 Task: Add an event with the title Webinar: Digital Marketing Strategies, date '2023/11/01', time 8:30 AM to 10:30 AMand add a description: This webinar is designed to provide participants with valuable insights into effective digital marketing strategies. It covers a wide range of topics, including search engine optimization (SEO), social media marketing, content marketing, email marketing, paid advertising, and more., put the event into Yellow category . Add location for the event as: 987 Market Street, Financial District, San Francisco, USA, logged in from the account softage.1@softage.netand send the event invitation to softage.6@softage.net and softage.7@softage.net. Set a reminder for the event 1 hour before
Action: Mouse moved to (84, 87)
Screenshot: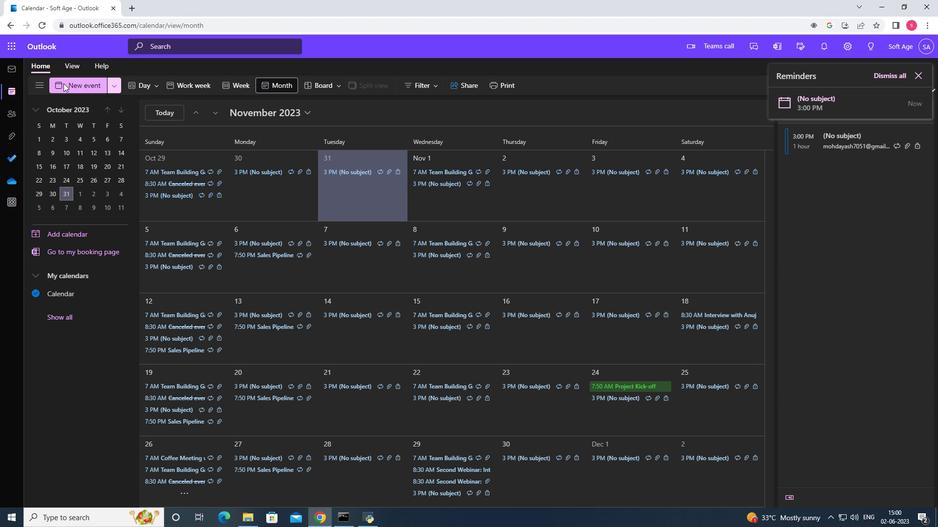 
Action: Mouse pressed left at (84, 87)
Screenshot: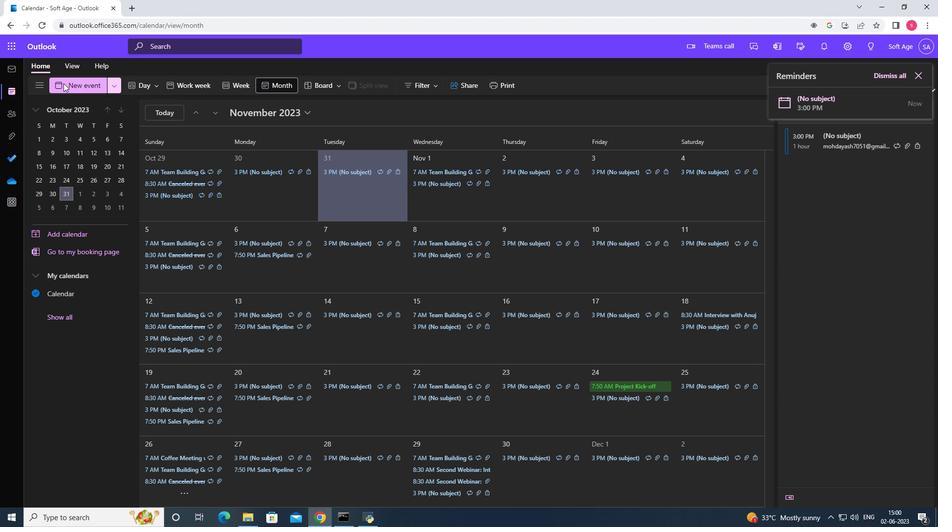 
Action: Mouse moved to (265, 149)
Screenshot: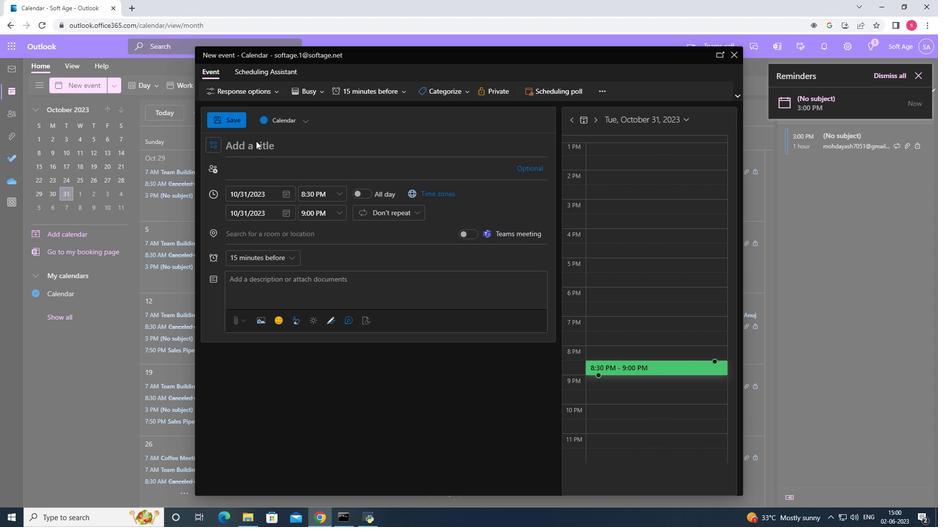 
Action: Mouse pressed left at (265, 149)
Screenshot: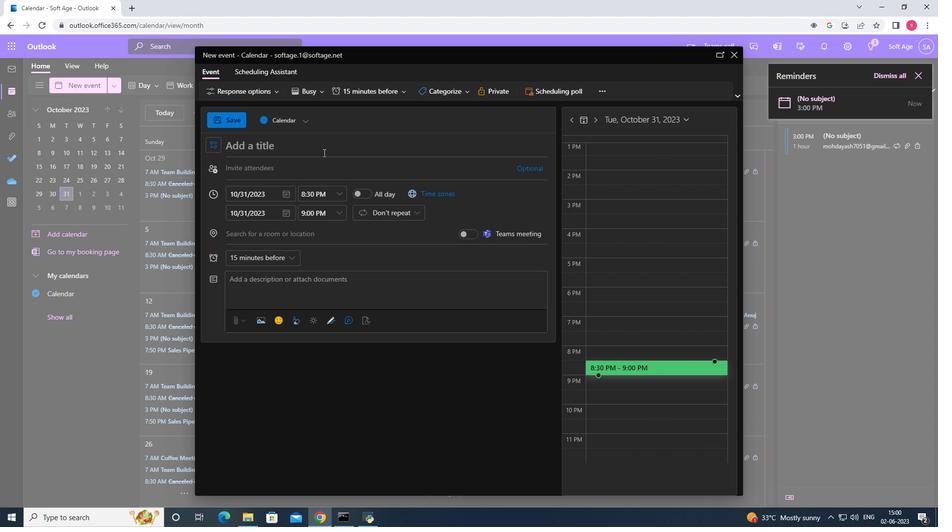 
Action: Mouse moved to (265, 149)
Screenshot: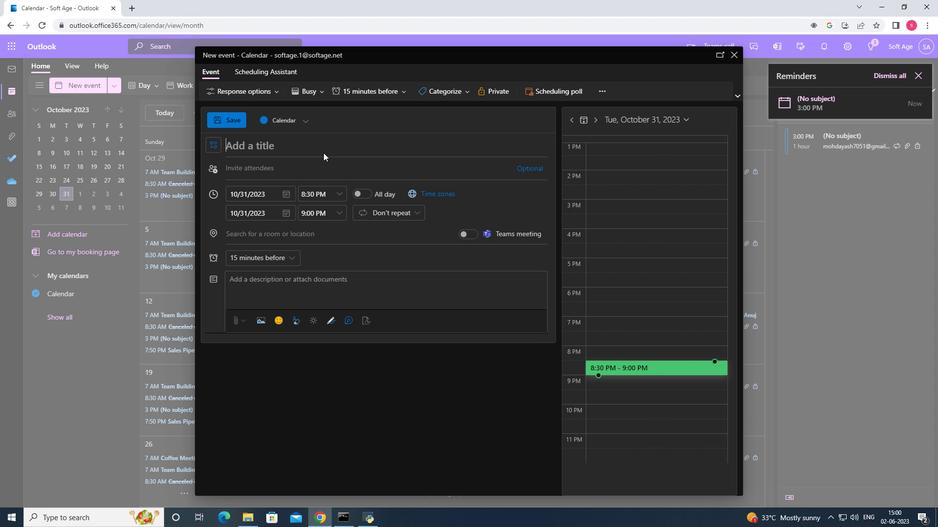 
Action: Key pressed <Key.shift>Webinar<Key.shift><Key.shift><Key.shift><Key.shift><Key.shift><Key.shift><Key.shift><Key.shift><Key.shift>:<Key.space><Key.shift><Key.shift><Key.shift><Key.shift>Digital<Key.space><Key.shift><Key.shift><Key.shift><Key.shift><Key.shift><Key.shift><Key.shift><Key.shift><Key.shift><Key.shift><Key.shift><Key.shift><Key.shift><Key.shift><Key.shift>Marketing<Key.space><Key.shift>Strategies
Screenshot: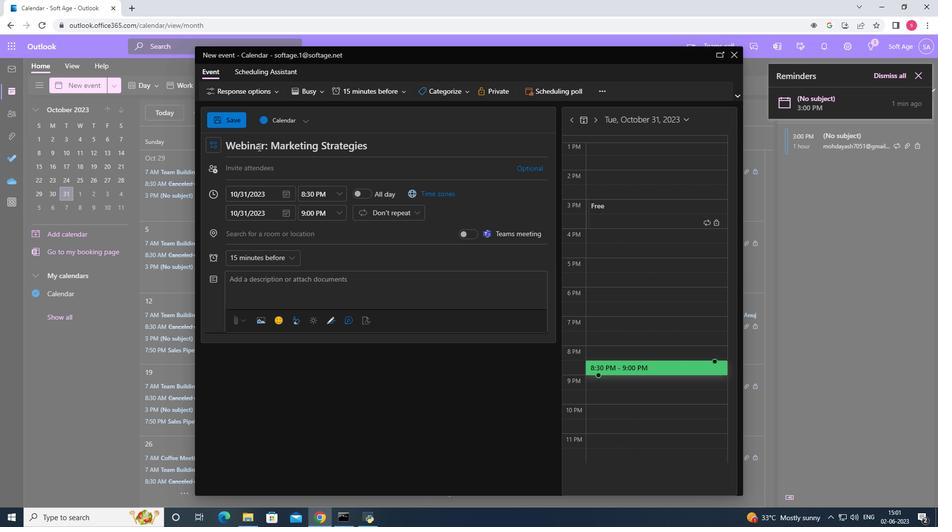 
Action: Mouse moved to (288, 195)
Screenshot: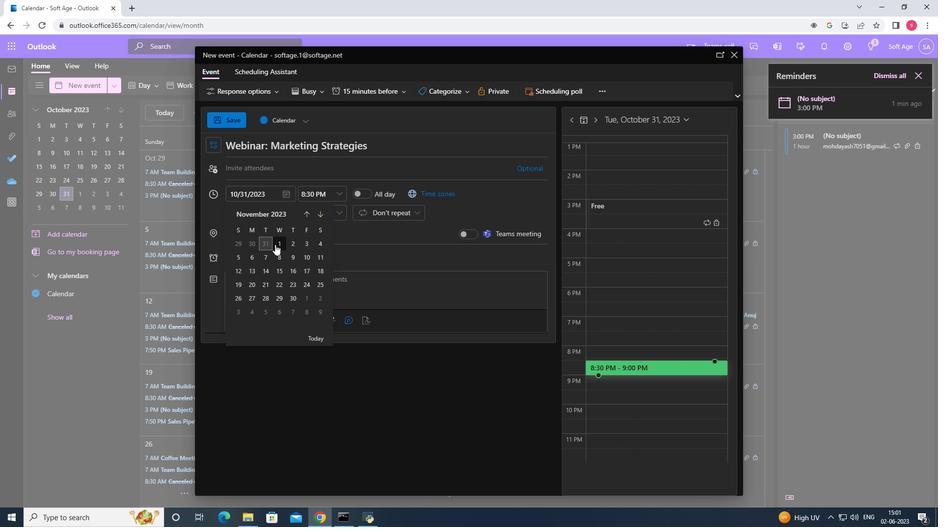 
Action: Mouse pressed left at (288, 195)
Screenshot: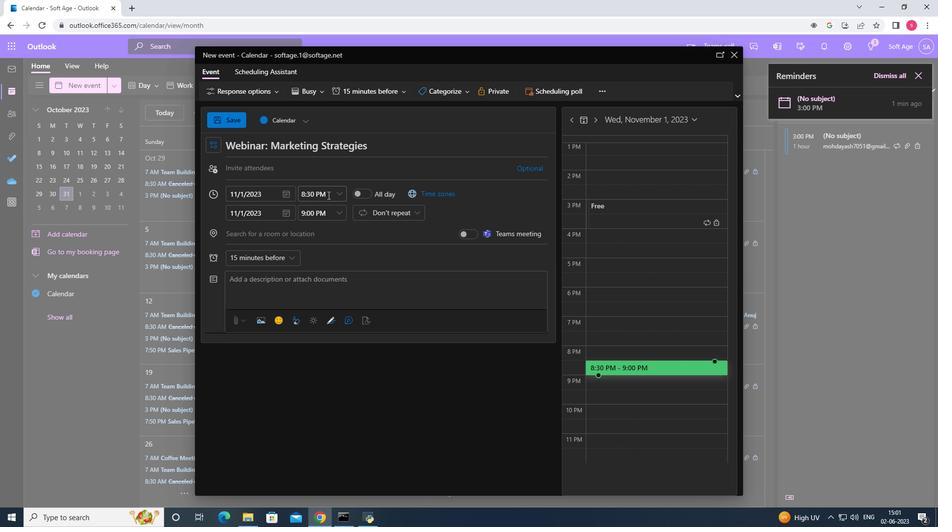 
Action: Mouse moved to (304, 215)
Screenshot: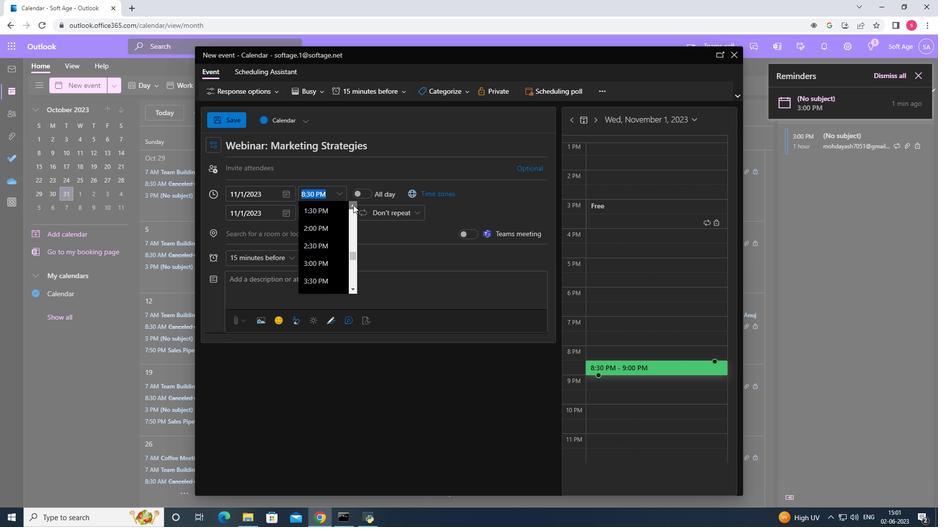 
Action: Mouse pressed left at (304, 215)
Screenshot: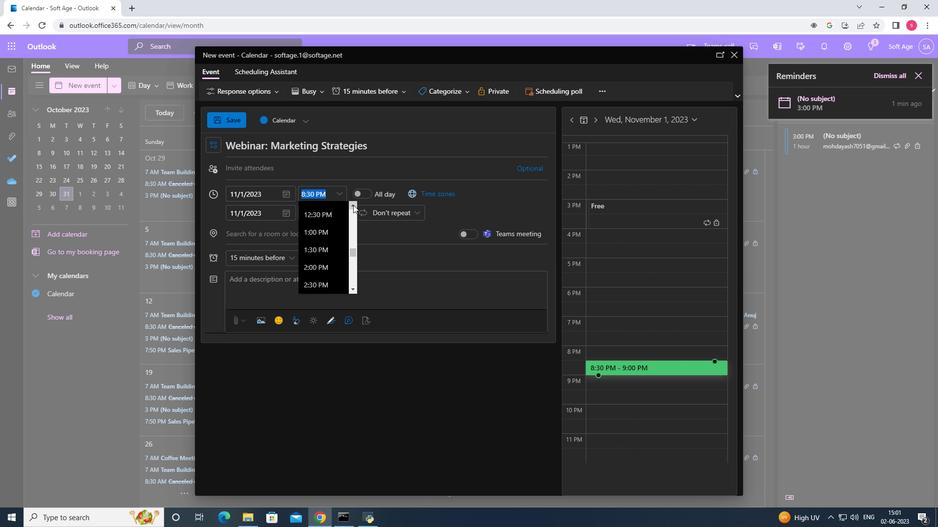 
Action: Mouse pressed left at (304, 215)
Screenshot: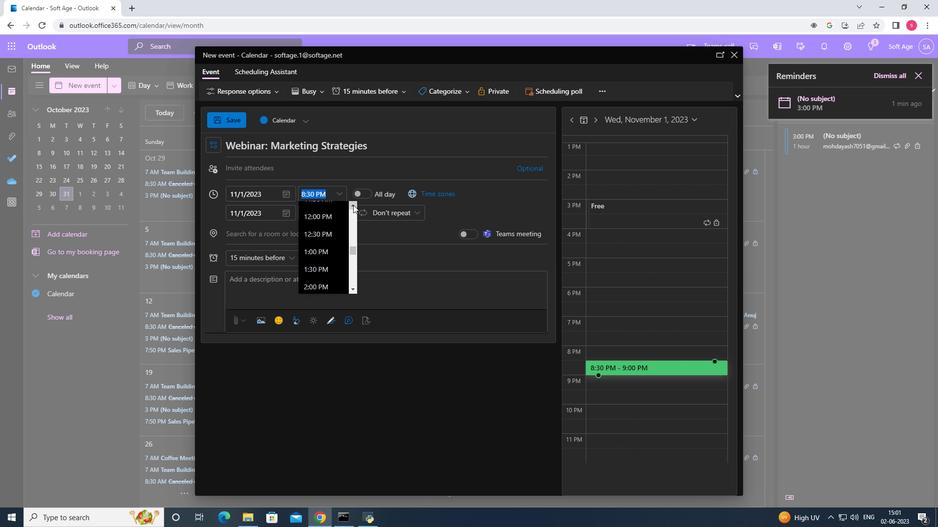 
Action: Mouse pressed left at (304, 215)
Screenshot: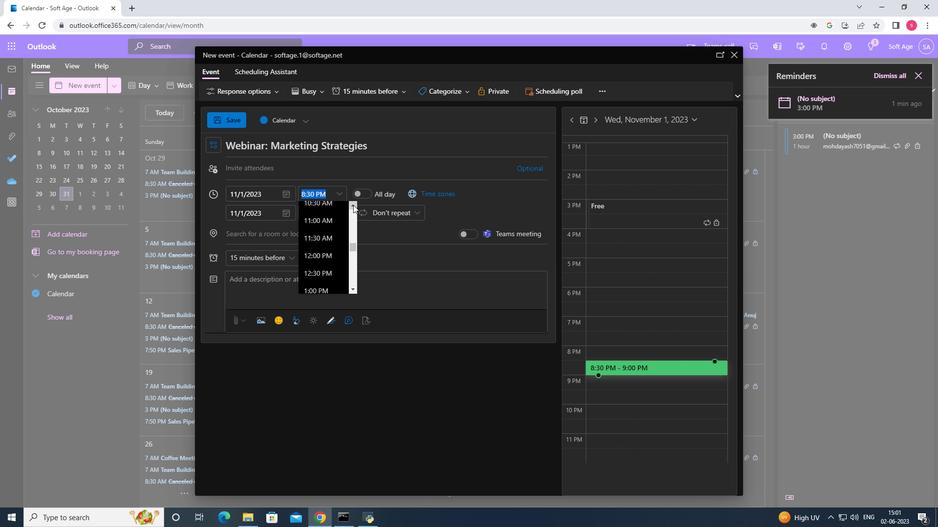 
Action: Mouse pressed left at (304, 215)
Screenshot: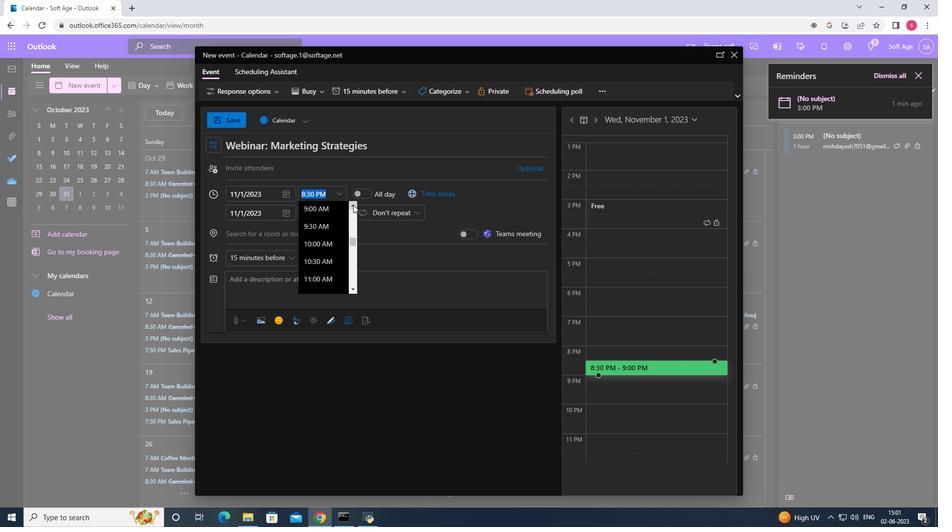 
Action: Mouse moved to (275, 243)
Screenshot: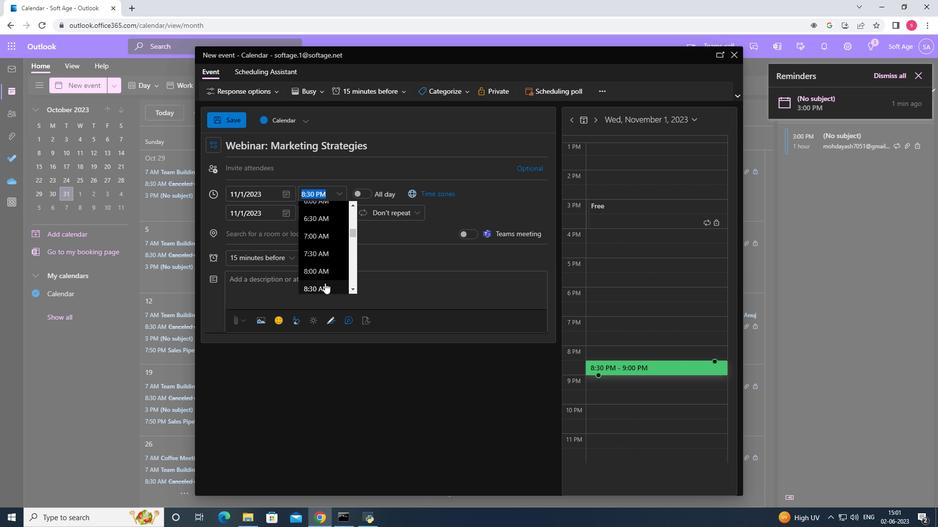
Action: Mouse pressed left at (275, 243)
Screenshot: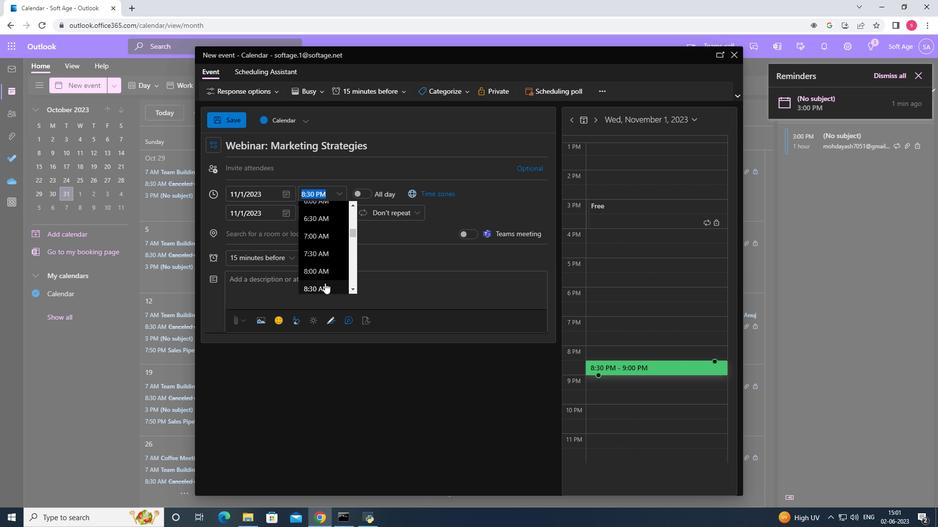 
Action: Mouse moved to (338, 197)
Screenshot: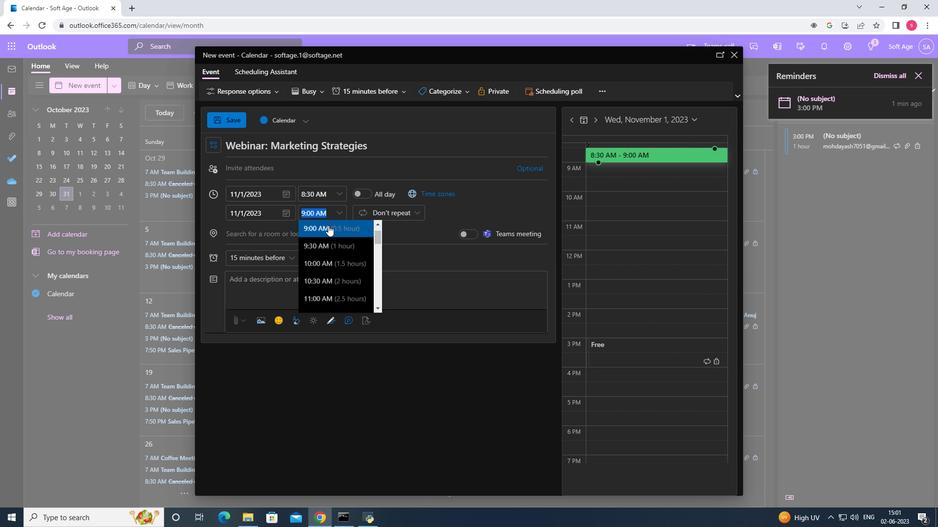 
Action: Mouse pressed left at (338, 197)
Screenshot: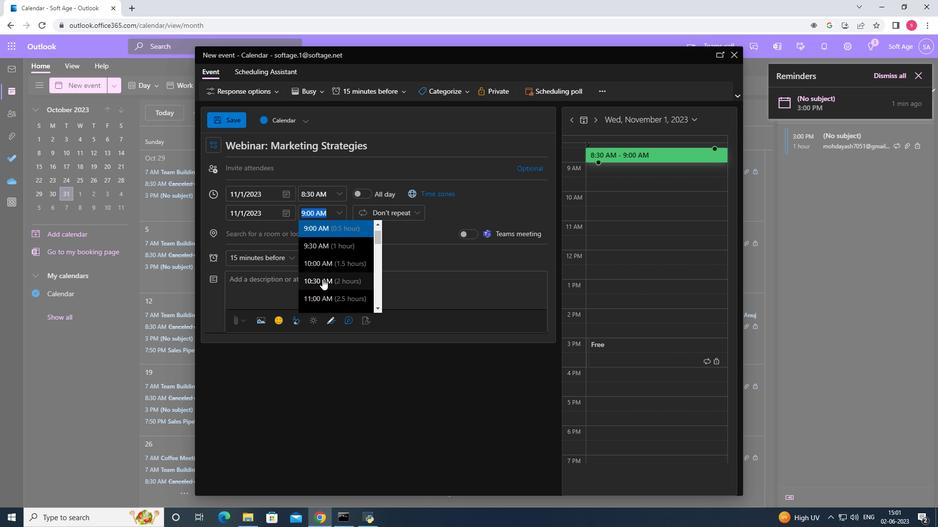 
Action: Mouse moved to (351, 206)
Screenshot: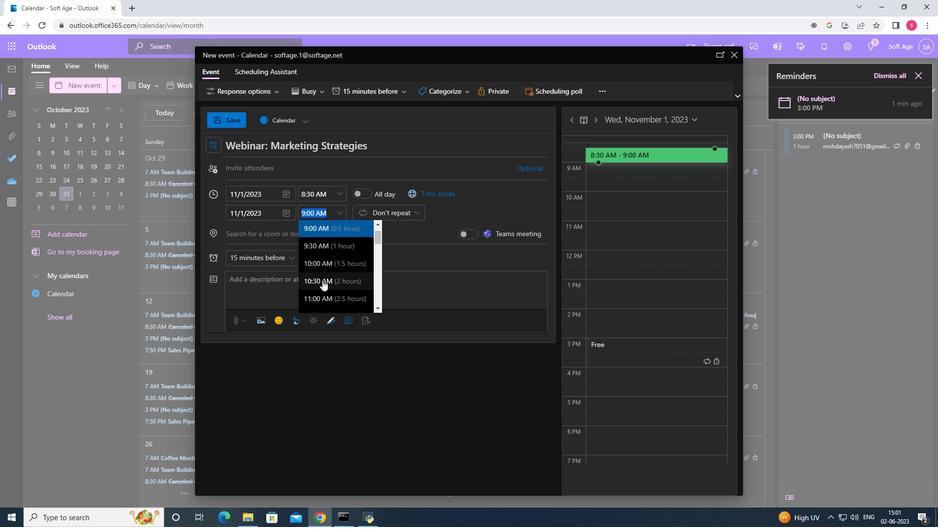 
Action: Mouse pressed left at (351, 206)
Screenshot: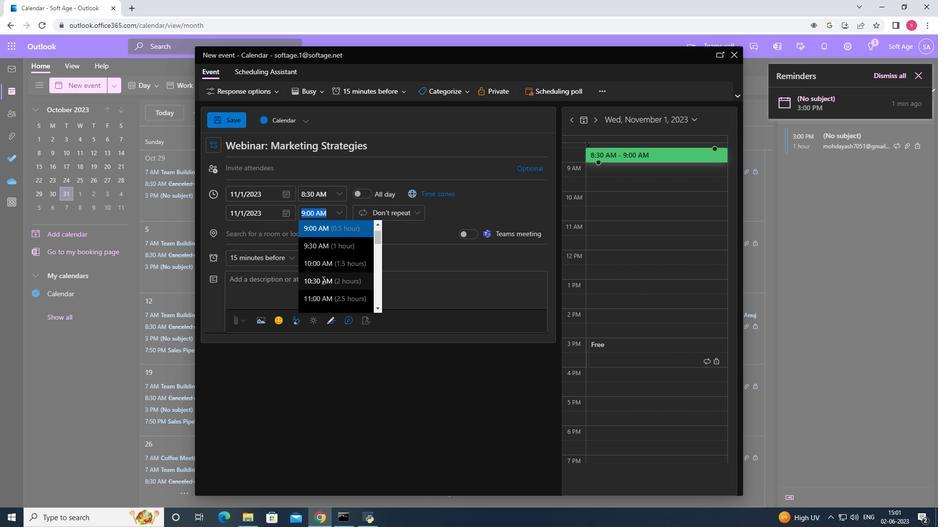 
Action: Mouse pressed left at (351, 206)
Screenshot: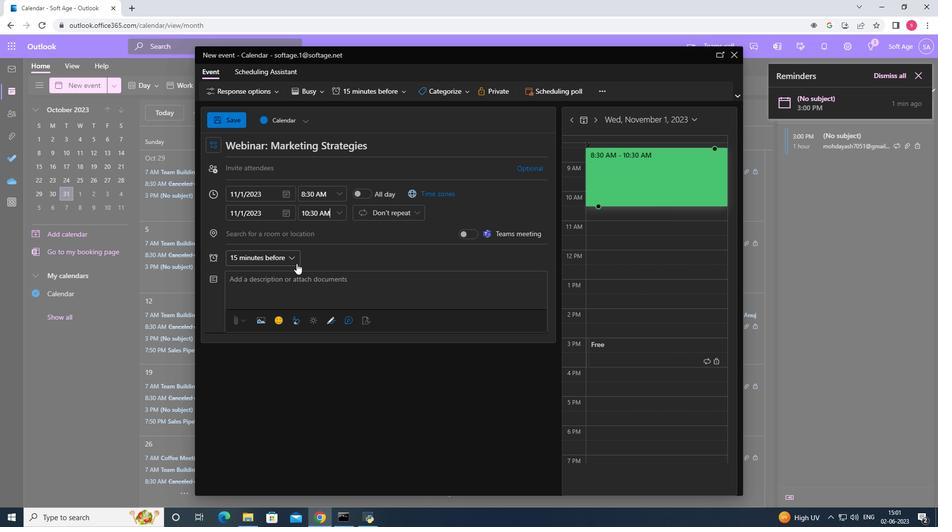 
Action: Mouse pressed left at (351, 206)
Screenshot: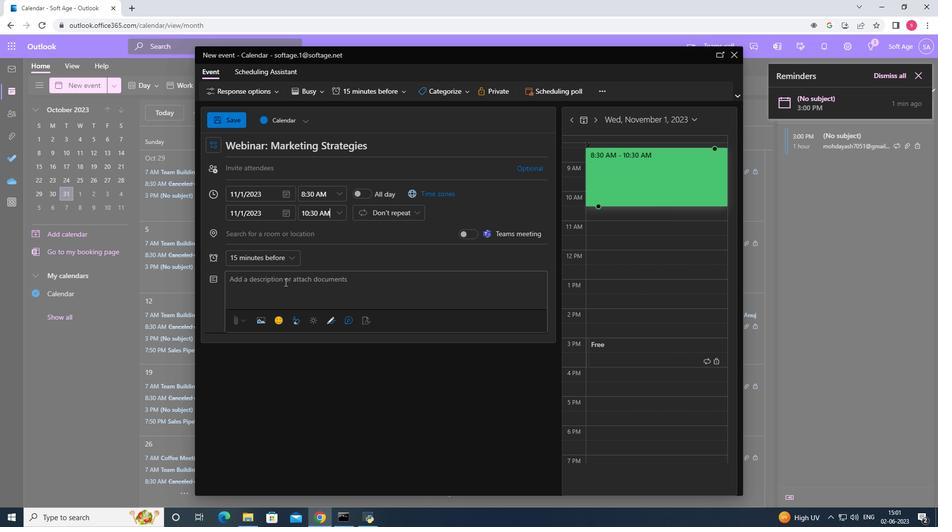 
Action: Mouse pressed left at (351, 206)
Screenshot: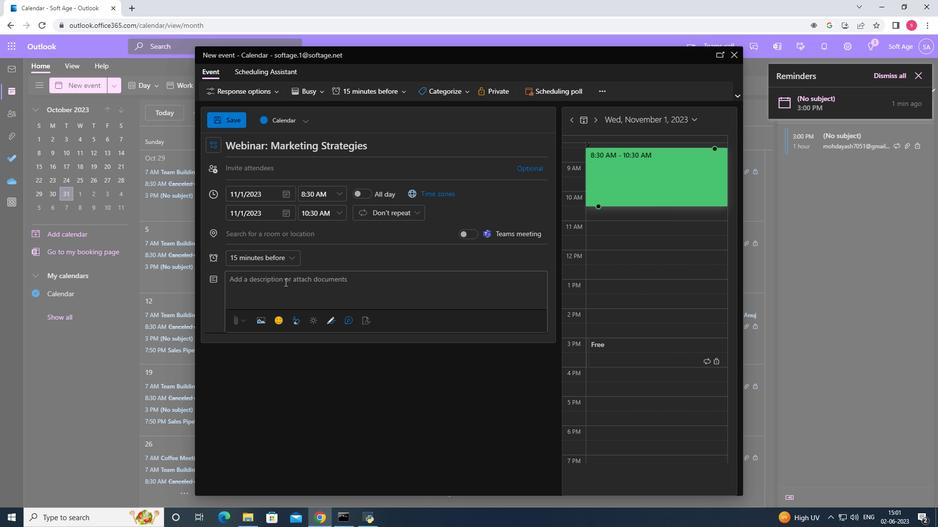
Action: Mouse pressed left at (351, 206)
Screenshot: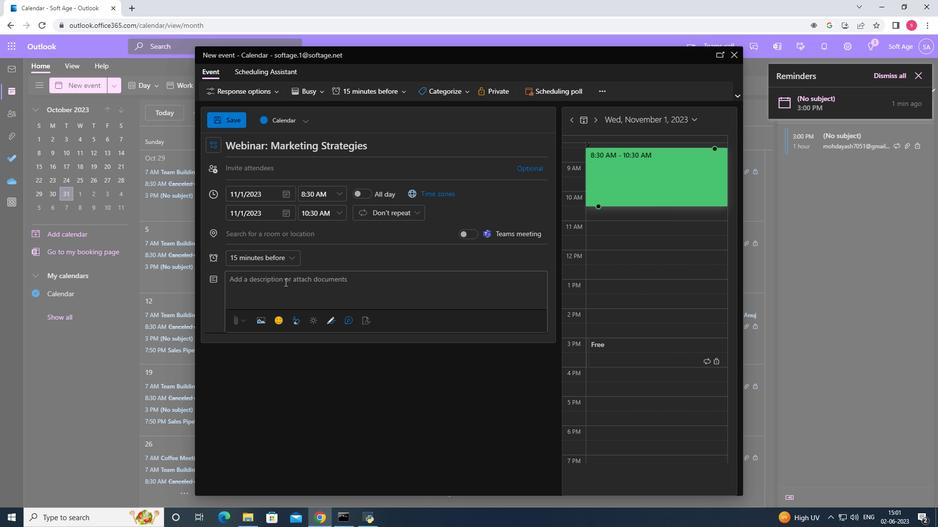 
Action: Mouse pressed left at (351, 206)
Screenshot: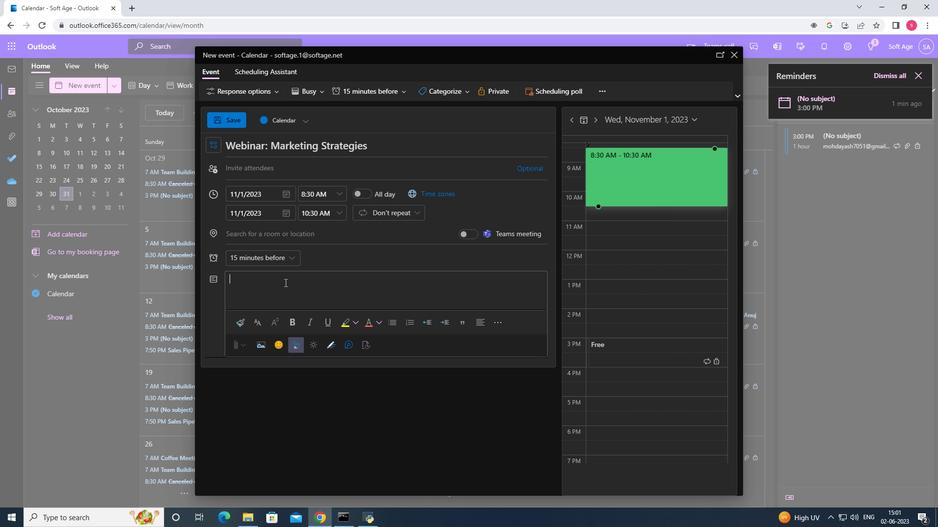 
Action: Mouse pressed left at (351, 206)
Screenshot: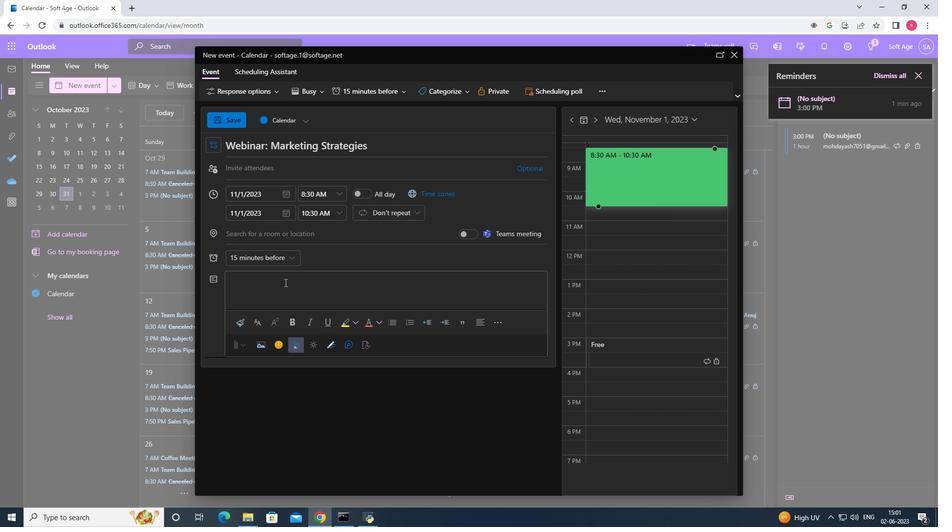 
Action: Mouse pressed left at (351, 206)
Screenshot: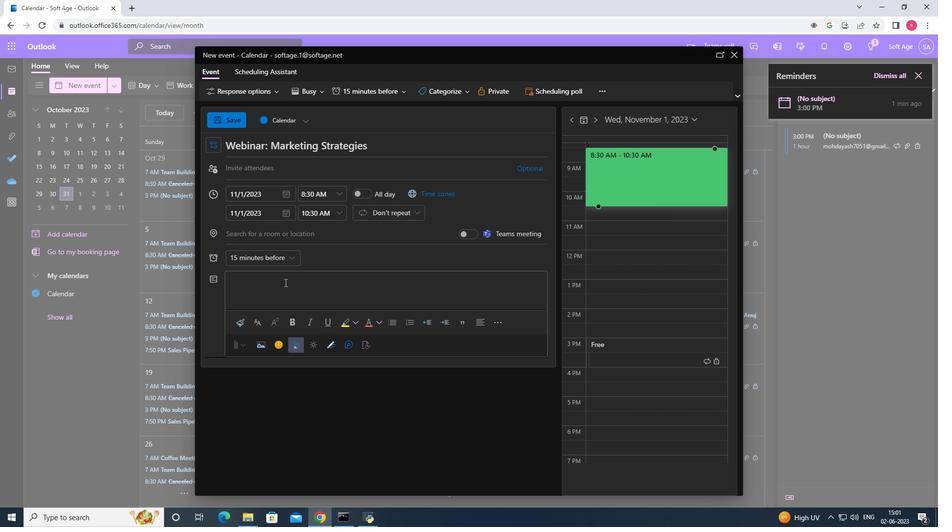 
Action: Mouse moved to (317, 233)
Screenshot: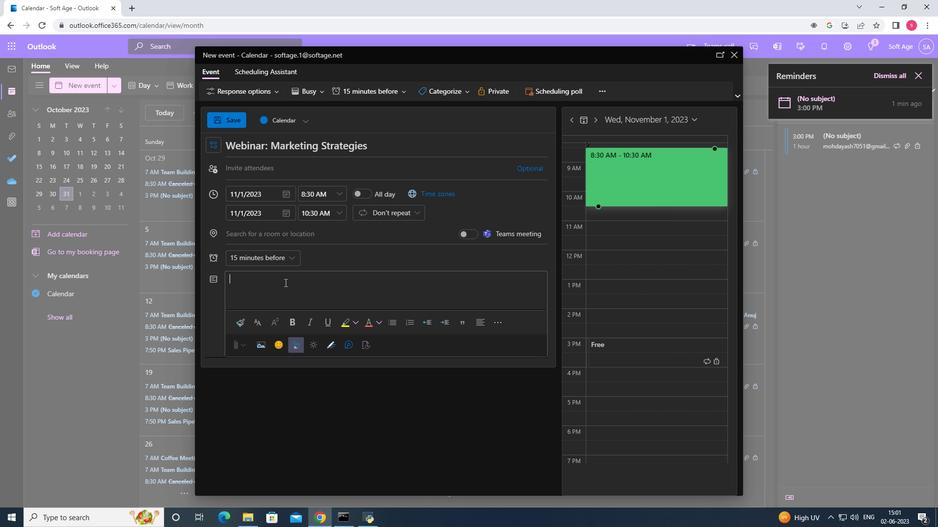 
Action: Mouse pressed left at (317, 233)
Screenshot: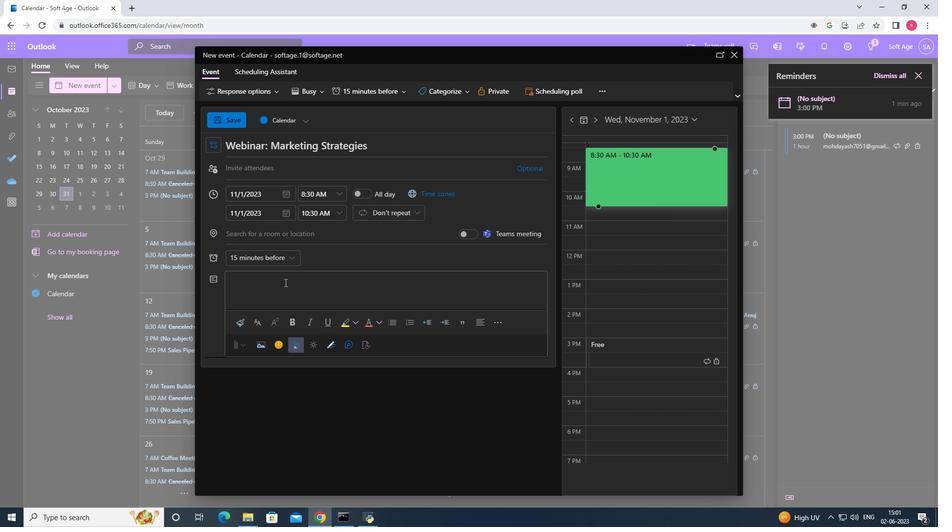 
Action: Mouse moved to (340, 214)
Screenshot: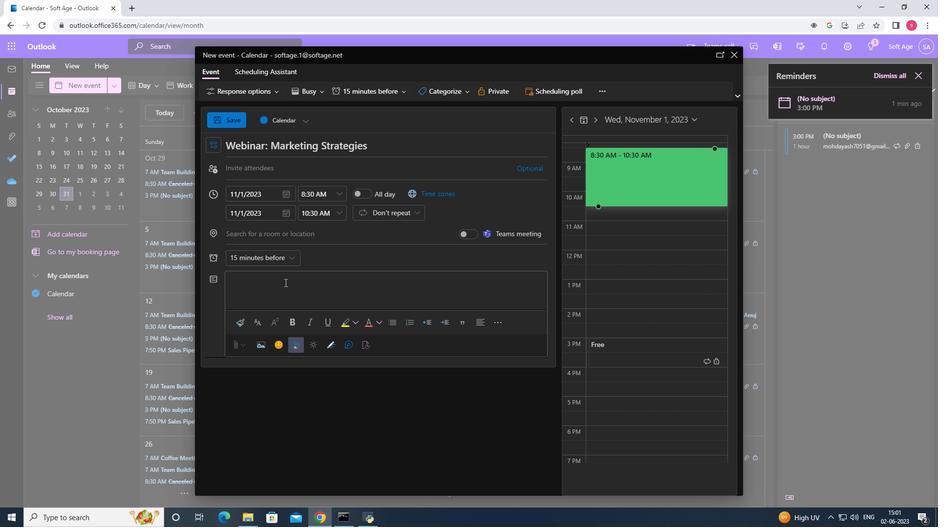 
Action: Mouse pressed left at (340, 214)
Screenshot: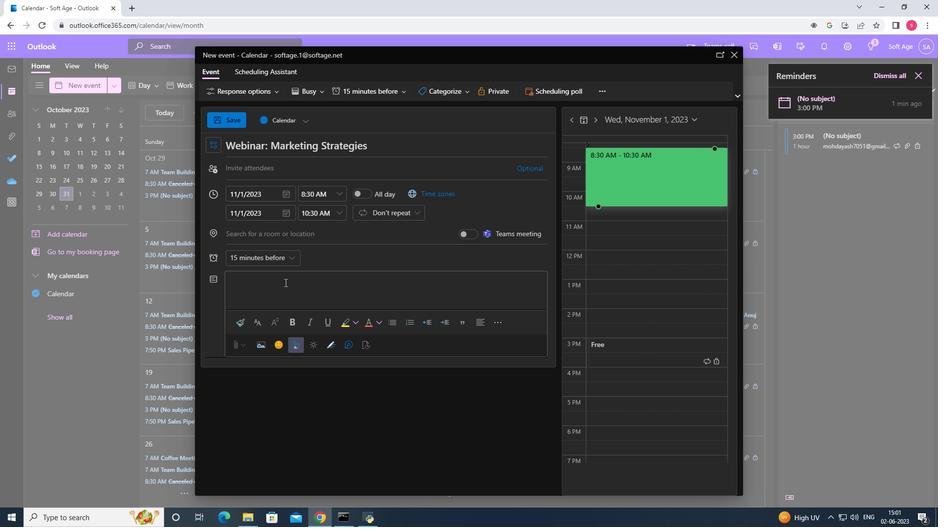 
Action: Mouse moved to (330, 278)
Screenshot: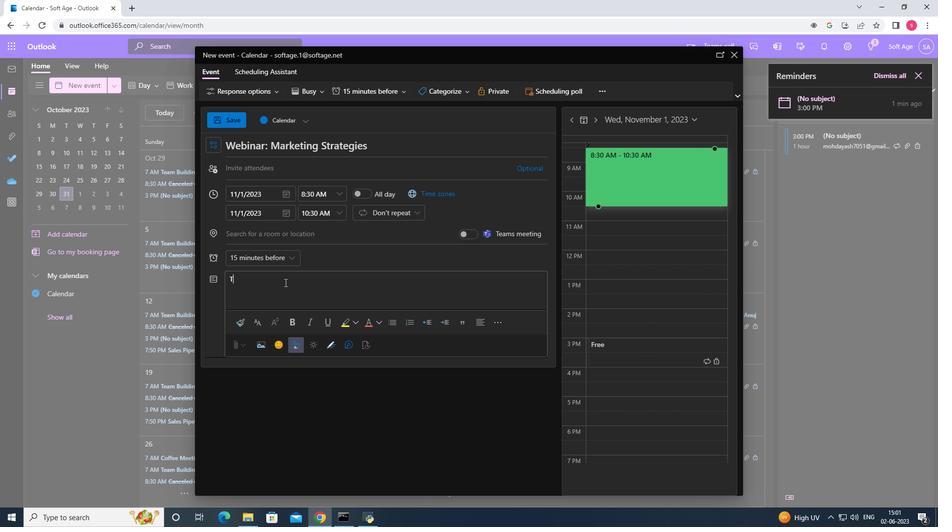 
Action: Mouse pressed left at (330, 278)
Screenshot: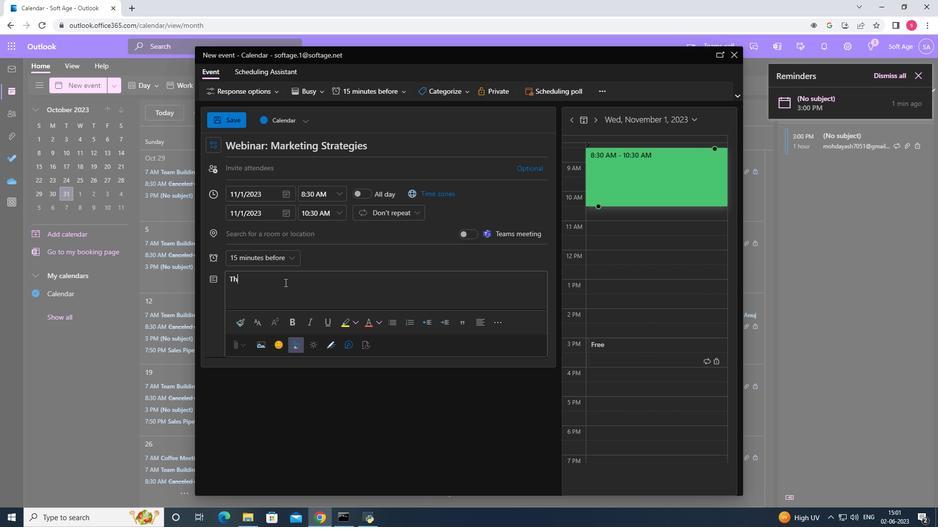 
Action: Mouse moved to (291, 272)
Screenshot: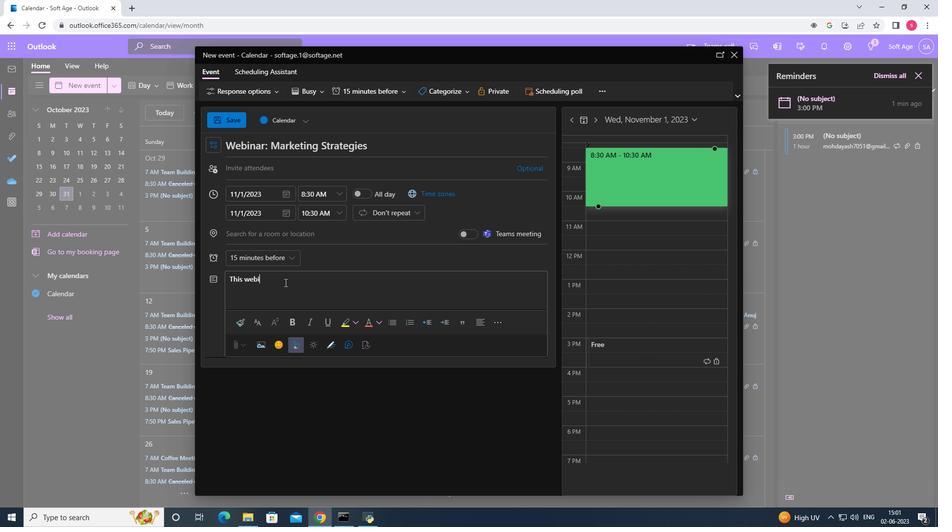 
Action: Mouse pressed left at (291, 272)
Screenshot: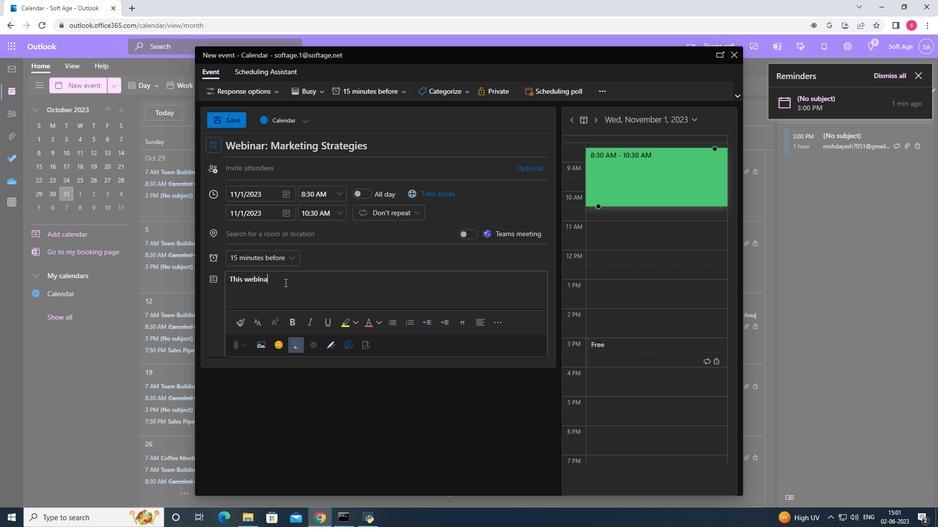 
Action: Mouse moved to (291, 282)
Screenshot: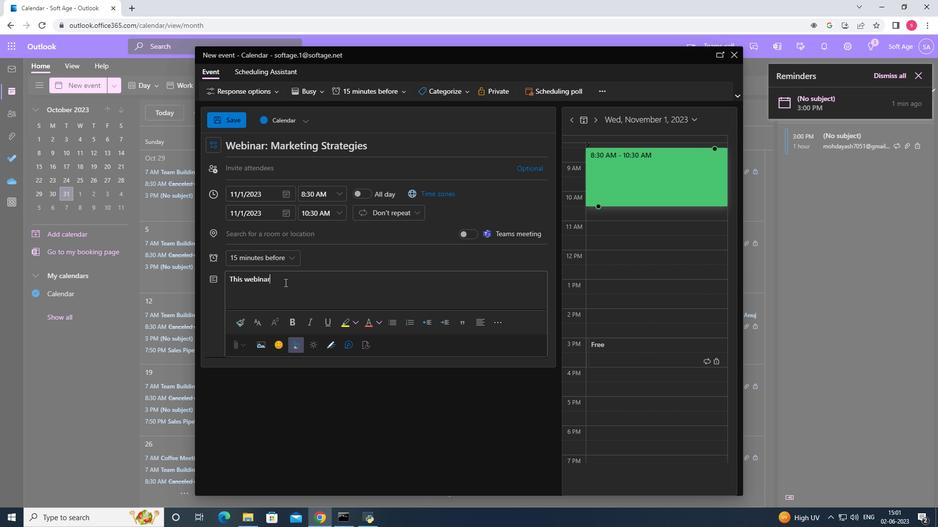 
Action: Mouse pressed left at (291, 282)
Screenshot: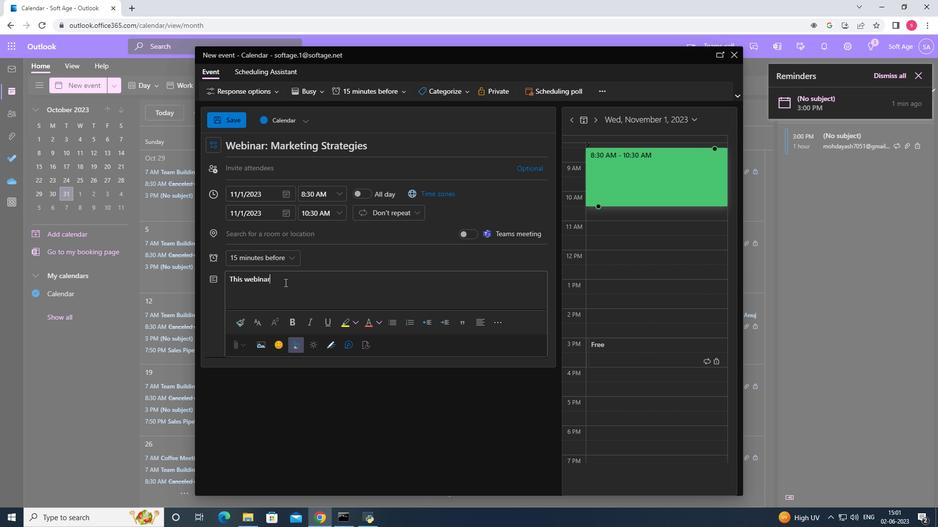 
Action: Key pressed <Key.shift><Key.shift><Key.shift><Key.shift><Key.shift><Key.shift><Key.shift><Key.shift><Key.shift><Key.shift><Key.shift><Key.shift><Key.shift><Key.shift><Key.shift><Key.shift><Key.shift><Key.shift><Key.shift><Key.shift><Key.shift><Key.shift><Key.shift><Key.shift><Key.shift>The<Key.space>webinar<Key.space>is<Key.space>designed<Key.space>to<Key.space>provide<Key.space><Key.shift>P<Key.backspace>participants<Key.space>with<Key.space>val<Key.space>into<Key.space><Key.backspace><Key.backspace><Key.backspace><Key.backspace><Key.backspace><Key.backspace><Key.backspace><Key.backspace><Key.backspace>hts<Key.space>into<Key.space>effective<Key.space>digital<Key.space>marketing<Key.space>
Screenshot: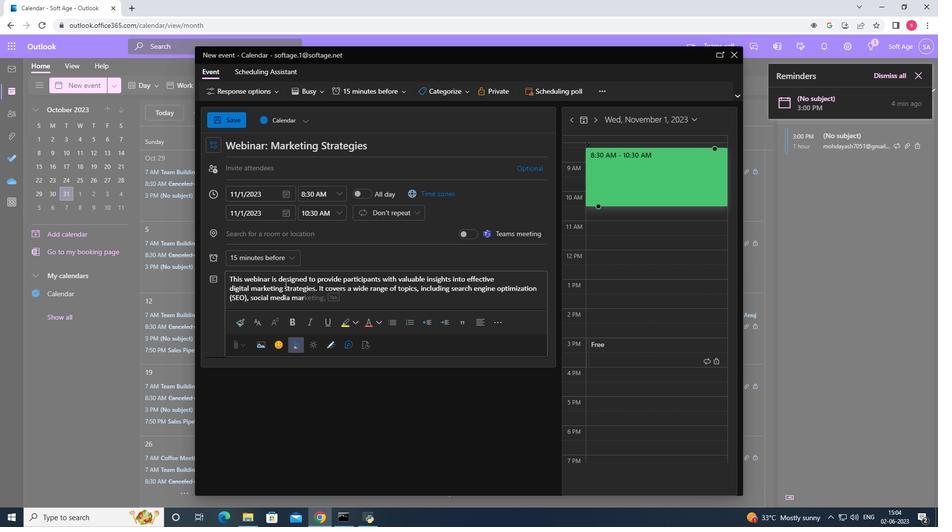 
Action: Mouse moved to (77, 84)
Screenshot: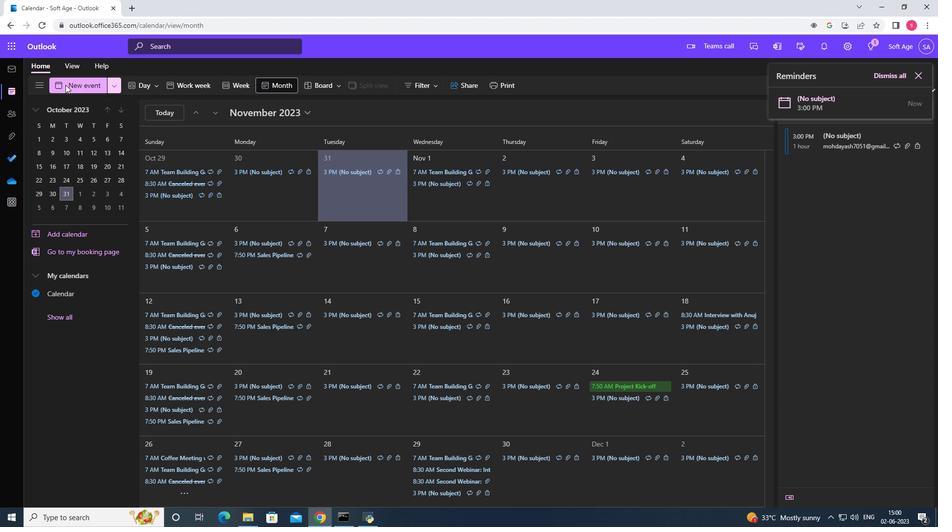 
Action: Mouse pressed left at (77, 84)
Screenshot: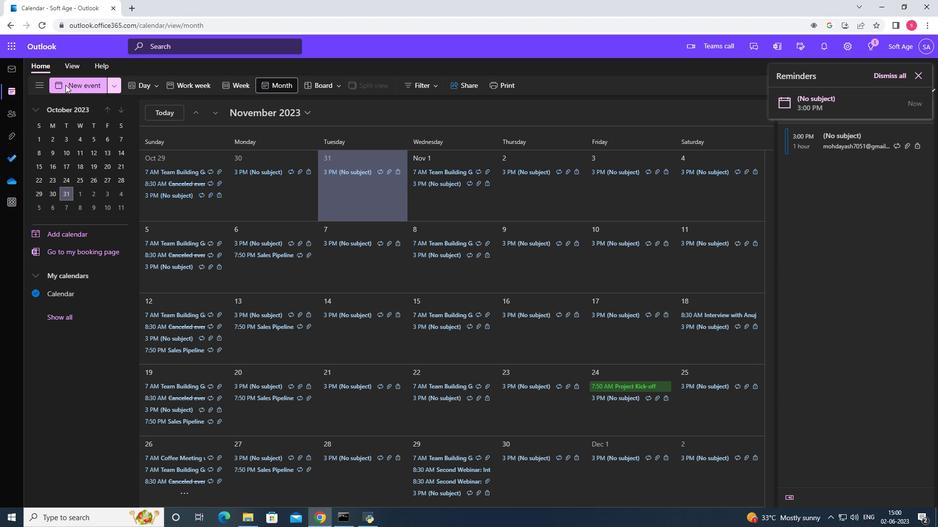 
Action: Mouse moved to (262, 146)
Screenshot: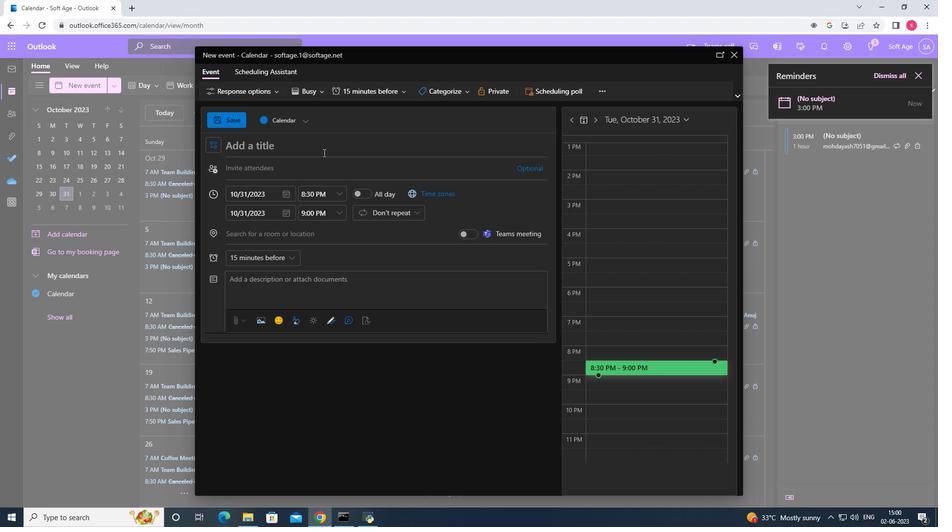
Action: Key pressed <Key.shift><Key.shift><Key.shift><Key.shift><Key.shift><Key.shift><Key.shift><Key.shift><Key.shift><Key.shift><Key.shift><Key.shift><Key.shift><Key.shift><Key.shift><Key.shift><Key.shift>Webine<Key.backspace>ar<Key.space><Key.backspace><Key.shift><Key.shift><Key.shift><Key.shift><Key.shift><Key.shift><Key.shift><Key.shift><Key.shift><Key.shift><Key.shift><Key.shift><Key.shift><Key.shift><Key.shift><Key.shift><Key.shift><Key.shift><Key.shift><Key.shift><Key.shift><Key.shift><Key.shift><Key.shift><Key.shift><Key.shift><Key.shift><Key.shift><Key.shift><Key.shift><Key.shift><Key.shift><Key.shift><Key.shift><Key.shift><Key.shift><Key.shift><Key.shift><Key.shift>:<Key.space><Key.shift>Digital<Key.space>m<Key.backspace><Key.shift><Key.shift><Key.shift><Key.shift><Key.shift><Key.shift><Key.shift><Key.shift><Key.shift><Key.shift><Key.shift><Key.shift><Key.shift><Key.shift><Key.shift><Key.shift><Key.shift><Key.shift><Key.shift><Key.shift><Key.shift><Key.shift>Marketing<Key.space><Key.shift>Strategies
Screenshot: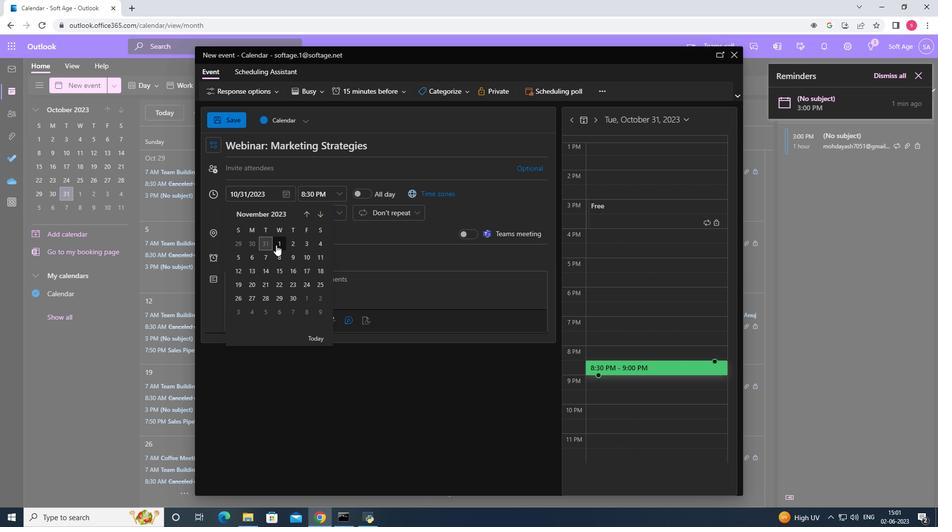 
Action: Mouse moved to (289, 194)
Screenshot: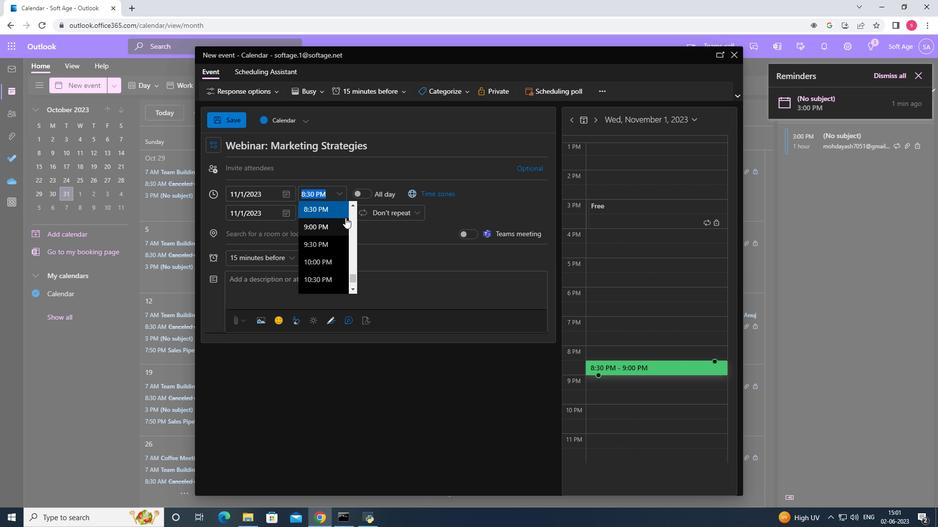 
Action: Mouse pressed left at (289, 194)
Screenshot: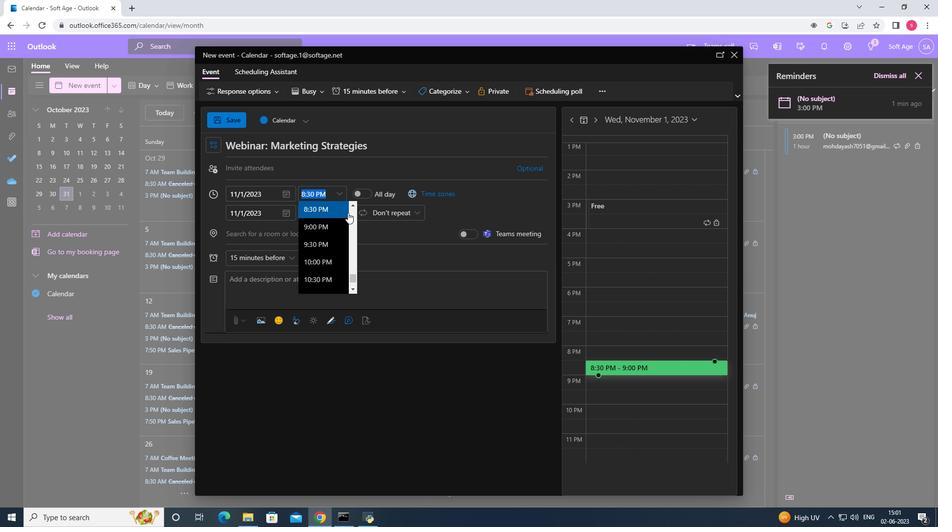 
Action: Mouse moved to (280, 245)
Screenshot: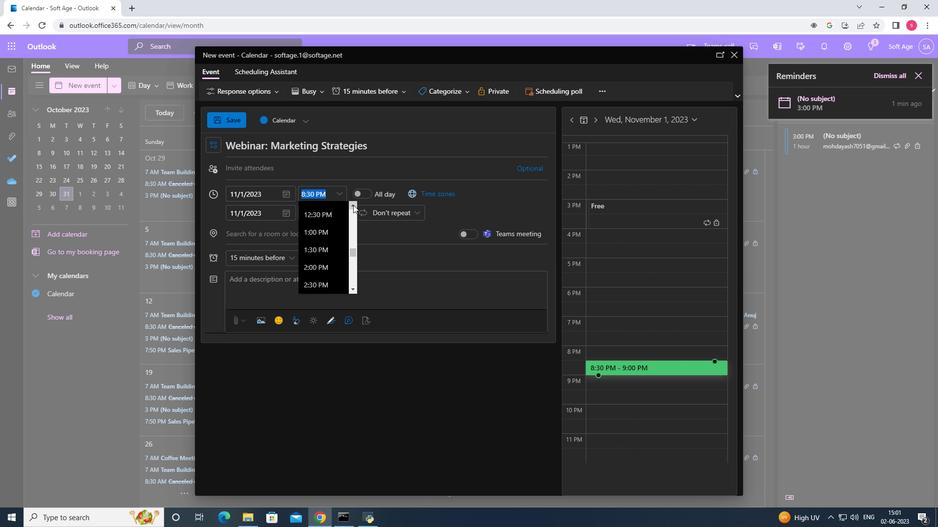 
Action: Mouse pressed left at (280, 245)
Screenshot: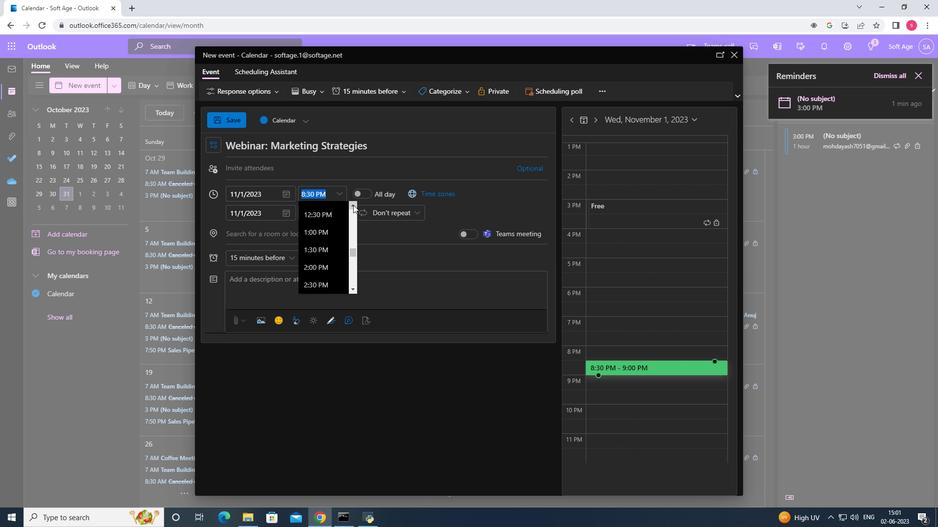 
Action: Mouse moved to (342, 192)
Screenshot: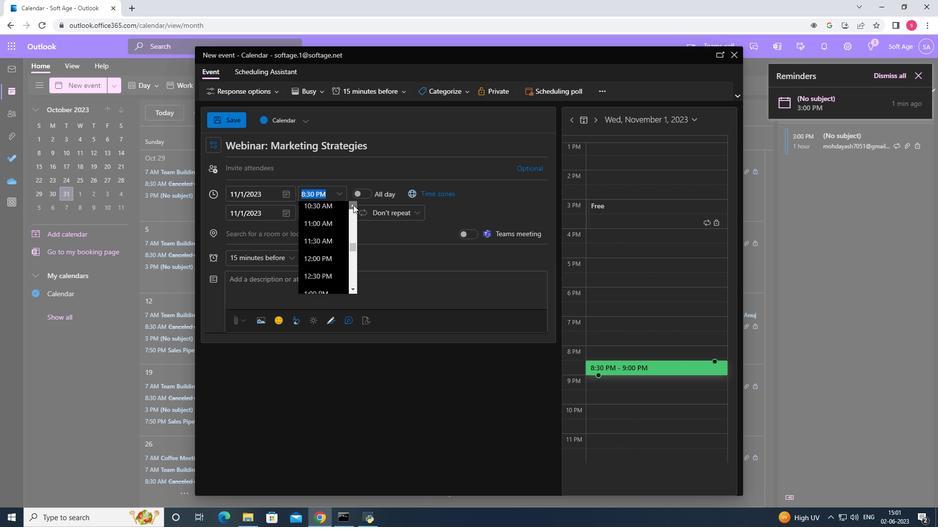 
Action: Mouse pressed left at (342, 192)
Screenshot: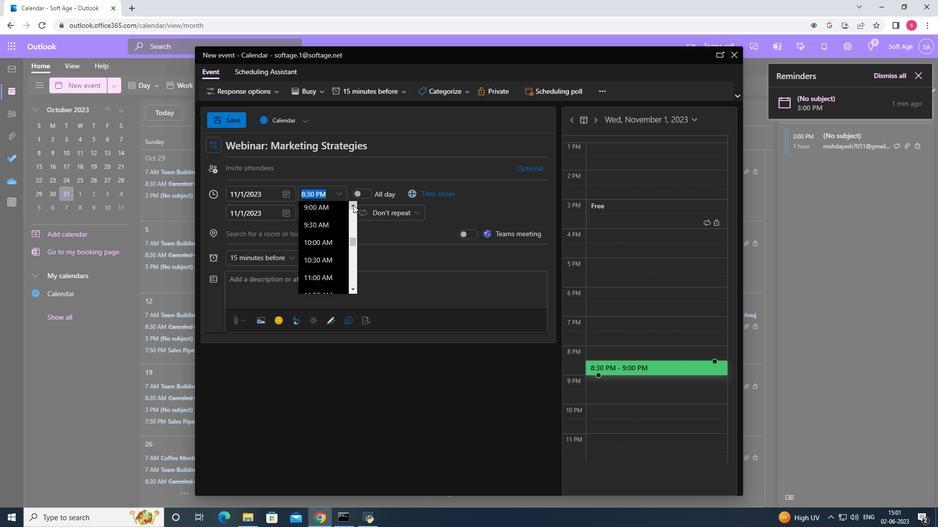 
Action: Mouse pressed left at (355, 205)
Screenshot: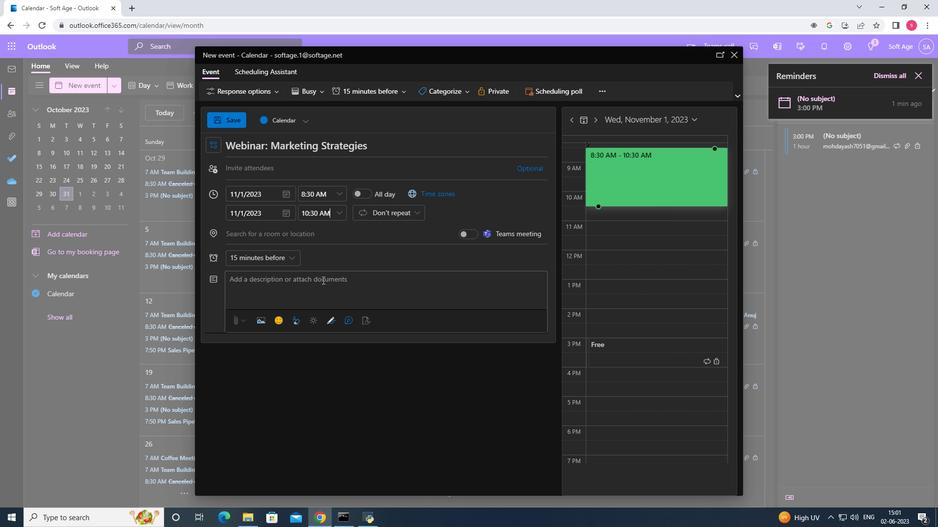 
Action: Mouse pressed left at (355, 205)
Screenshot: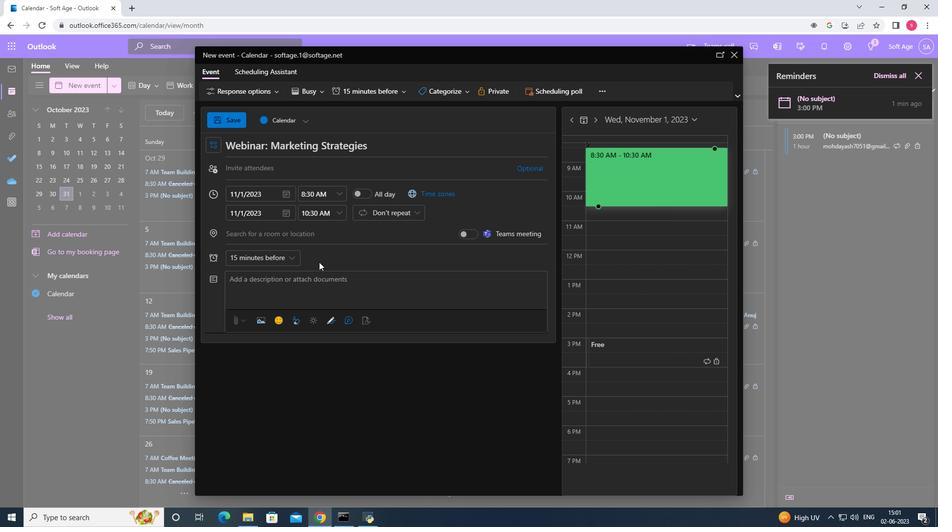 
Action: Mouse moved to (332, 247)
Screenshot: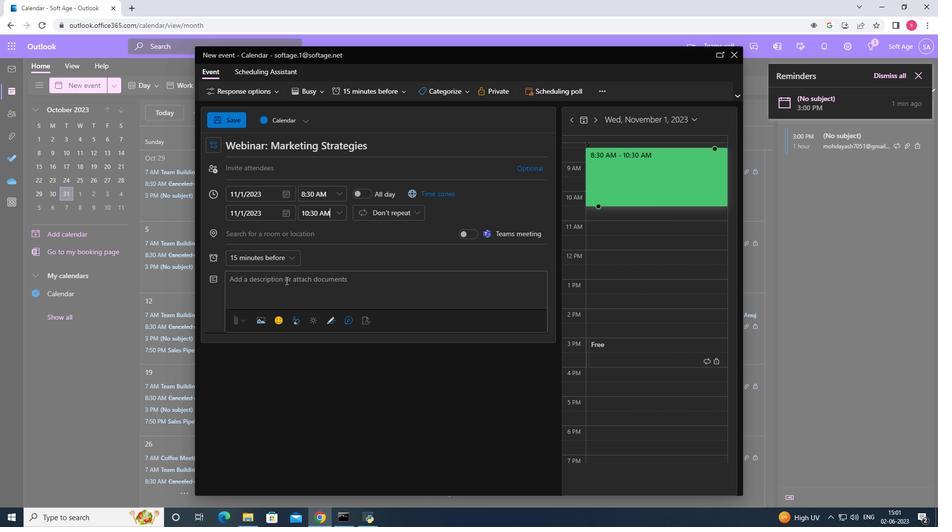 
Action: Mouse pressed left at (332, 247)
Screenshot: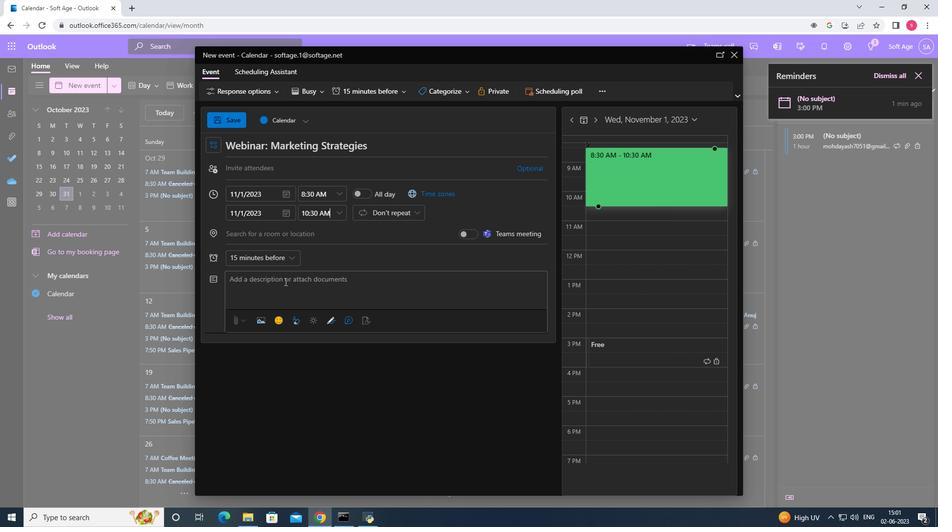
Action: Mouse moved to (342, 214)
Screenshot: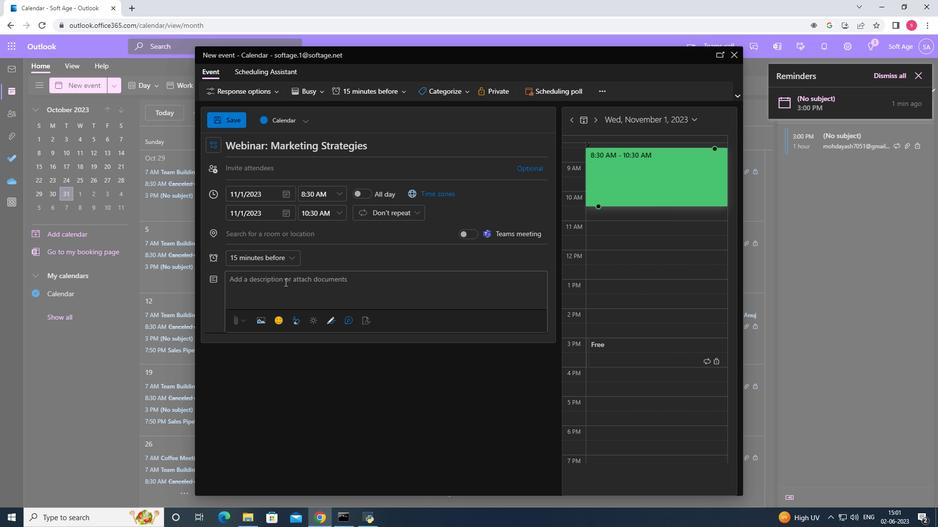 
Action: Mouse pressed left at (342, 214)
Screenshot: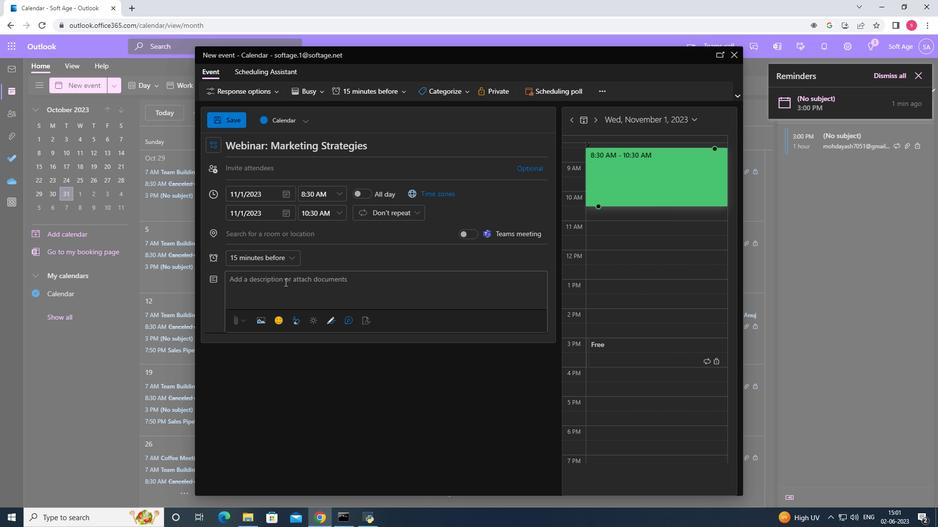 
Action: Mouse moved to (352, 278)
Screenshot: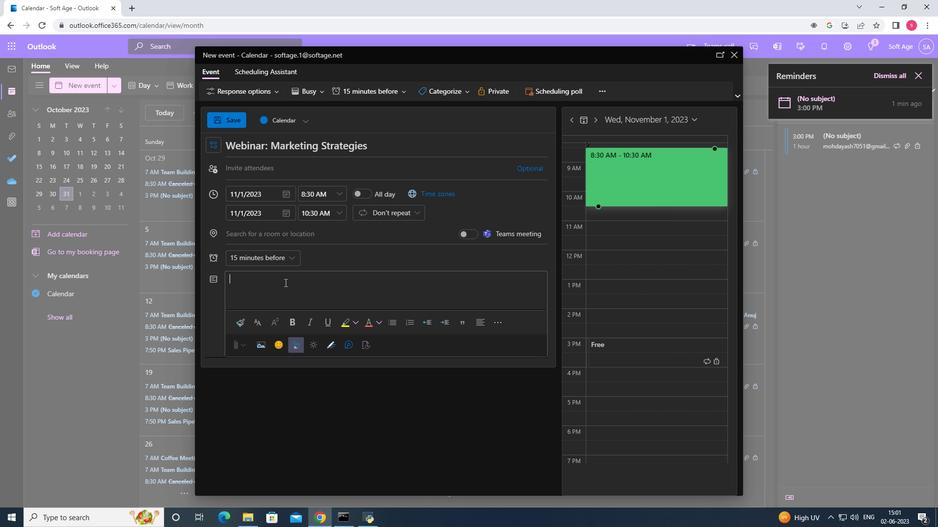 
Action: Mouse pressed left at (352, 278)
Screenshot: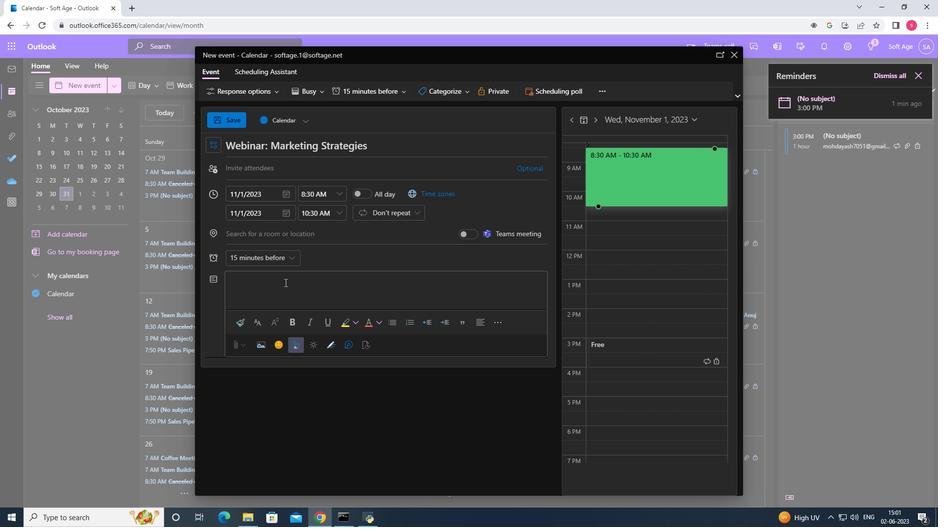 
Action: Mouse moved to (65, 85)
Screenshot: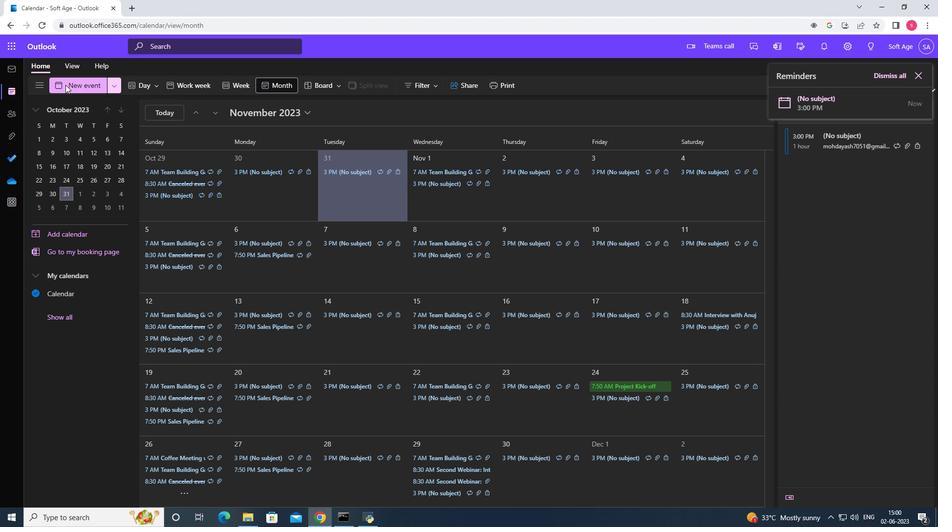 
Action: Mouse pressed left at (65, 85)
Screenshot: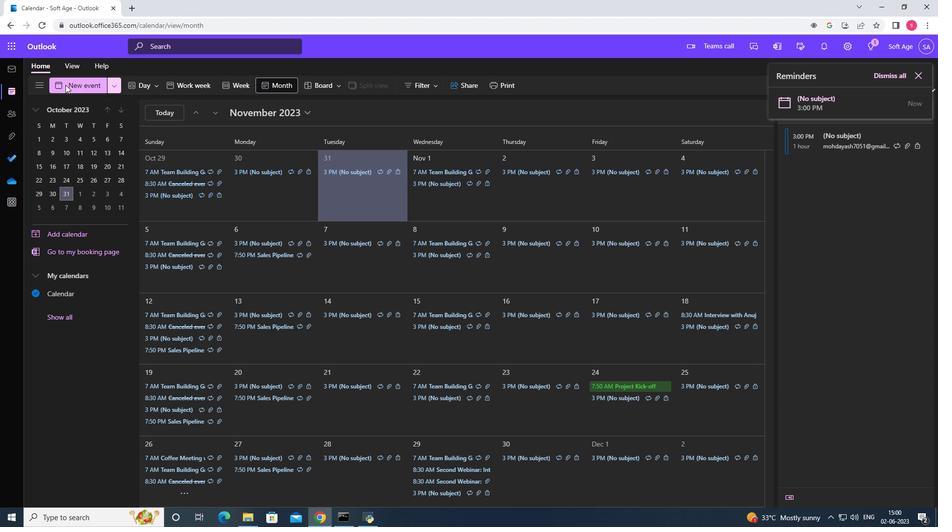 
Action: Mouse moved to (258, 147)
Screenshot: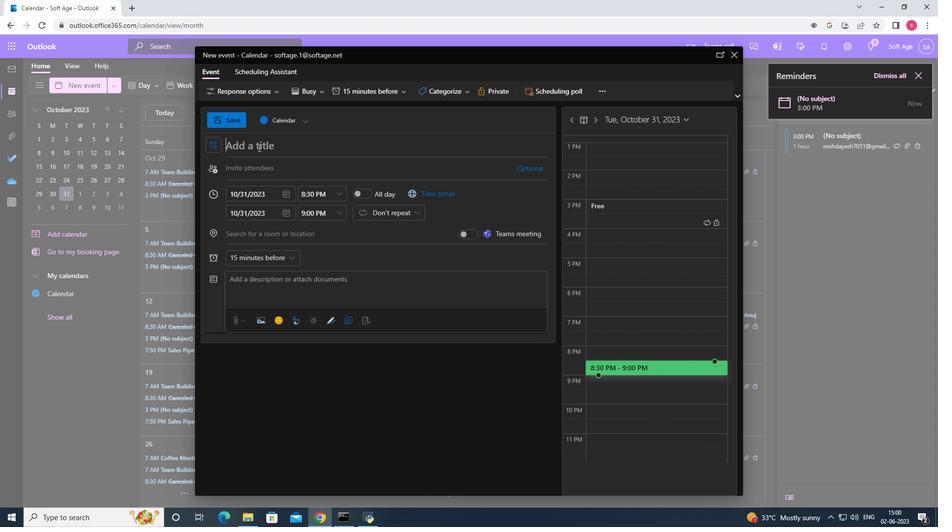 
Action: Mouse pressed left at (258, 147)
Screenshot: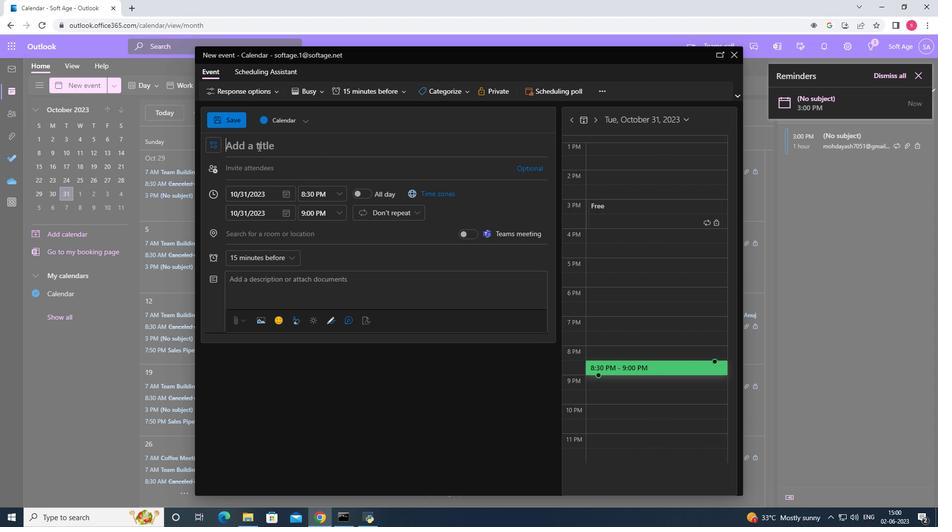 
Action: Key pressed <Key.shift><Key.shift><Key.shift><Key.shift><Key.shift><Key.shift><Key.shift><Key.shift><Key.shift><Key.shift><Key.shift><Key.shift><Key.shift><Key.shift><Key.shift><Key.shift>Webinar<Key.shift><Key.shift><Key.shift><Key.shift><Key.shift><Key.shift><Key.shift><Key.shift><Key.shift><Key.shift><Key.shift><Key.shift>:<Key.space><Key.shift>Marketing<Key.space><Key.shift><Key.shift><Key.shift><Key.shift><Key.shift>To<Key.space><Key.backspace><Key.backspace><Key.backspace><Key.shift><Key.shift><Key.shift><Key.shift><Key.shift><Key.shift><Key.shift><Key.shift><Key.shift><Key.shift><Key.shift><Key.shift><Key.shift>Strategies
Screenshot: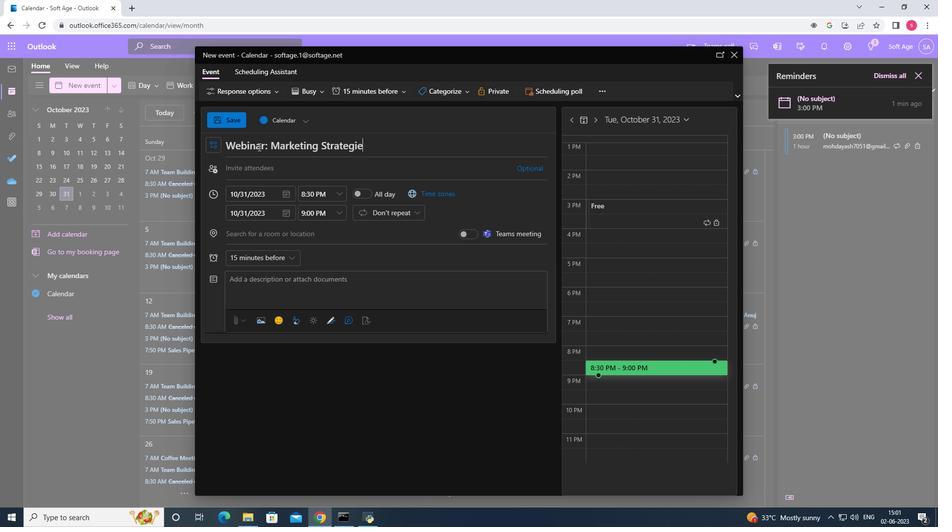 
Action: Mouse moved to (282, 196)
Screenshot: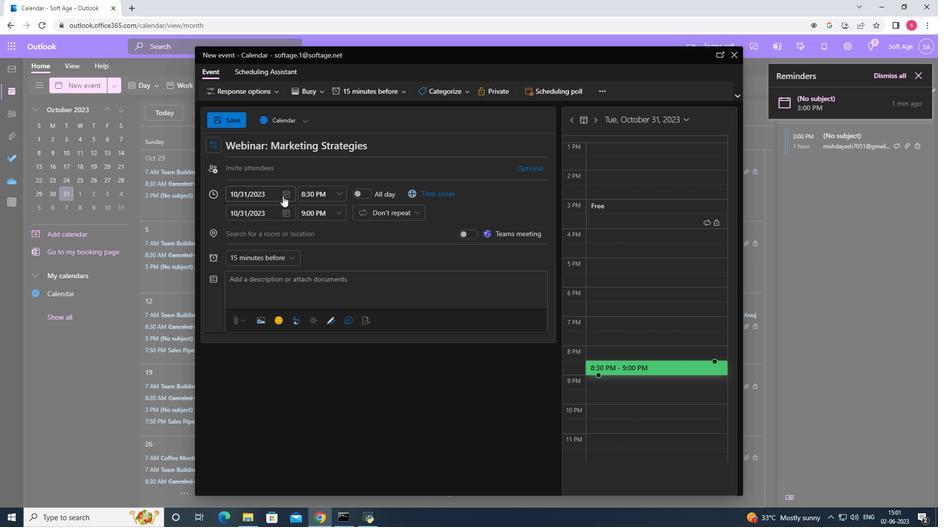 
Action: Mouse pressed left at (282, 196)
Screenshot: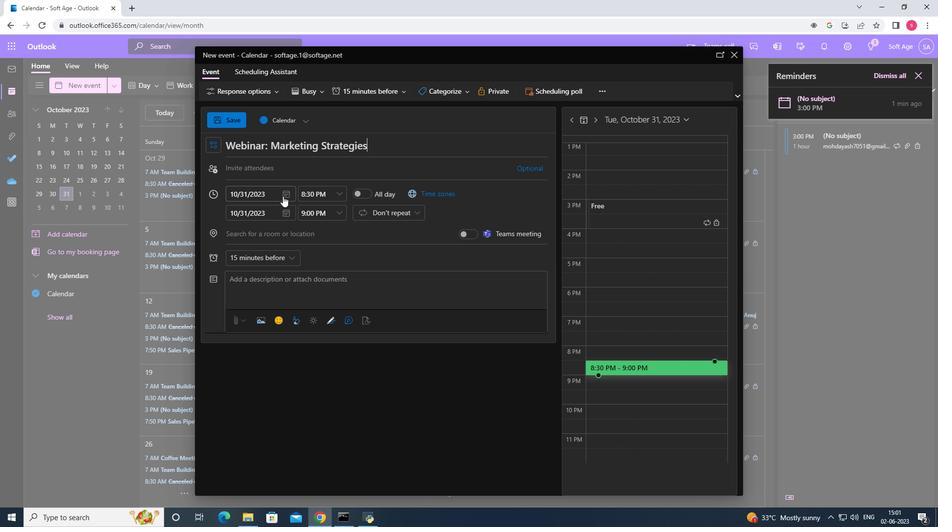 
Action: Mouse moved to (319, 213)
Screenshot: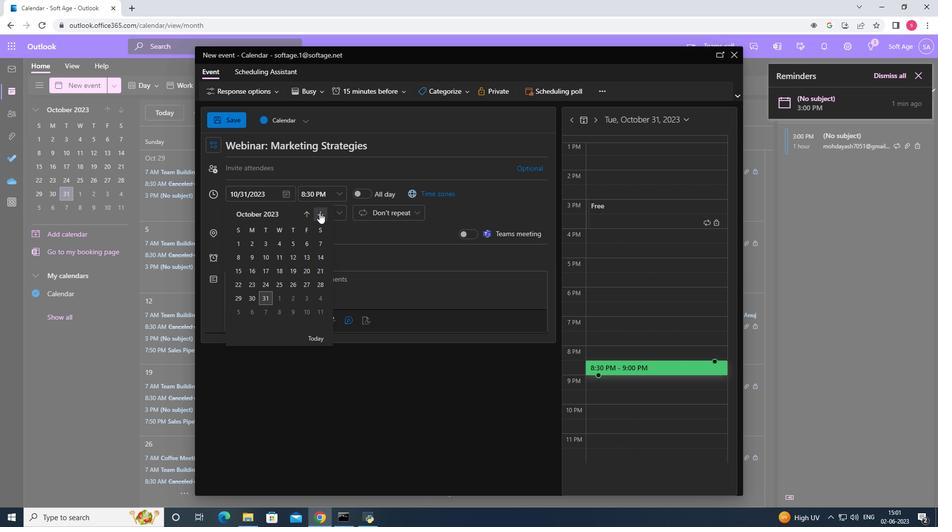 
Action: Mouse pressed left at (319, 213)
Screenshot: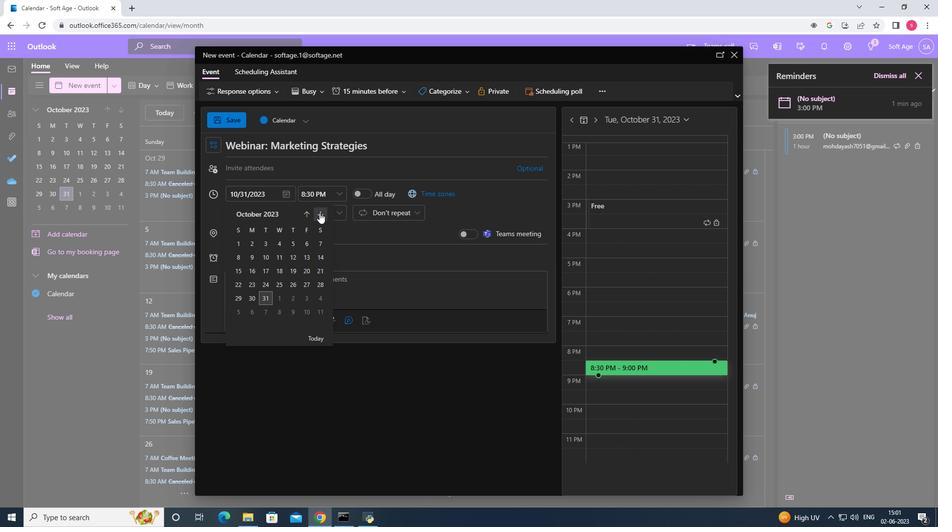 
Action: Mouse moved to (277, 245)
Screenshot: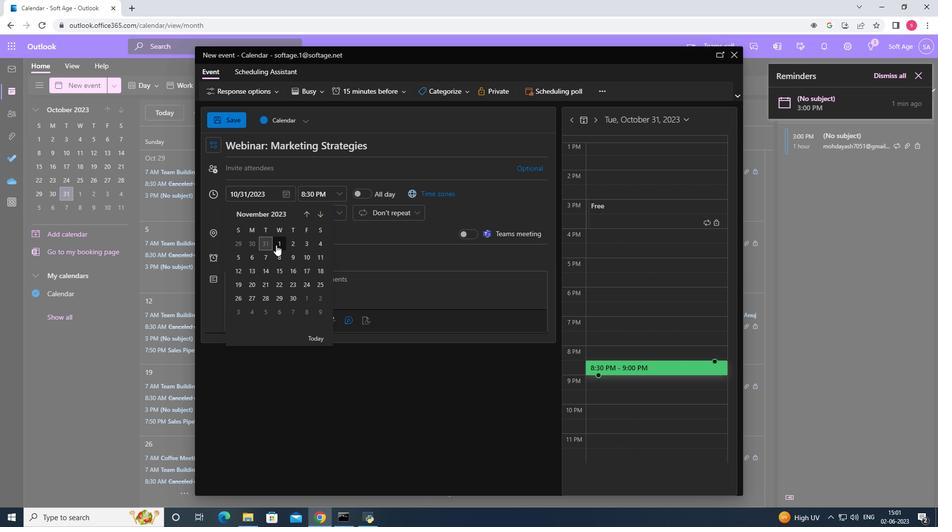 
Action: Mouse pressed left at (277, 245)
Screenshot: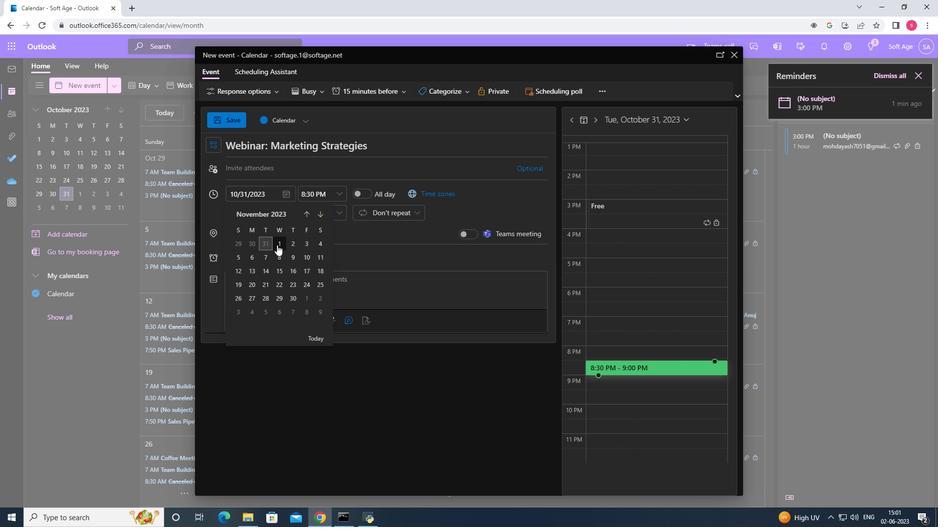 
Action: Mouse moved to (339, 195)
Screenshot: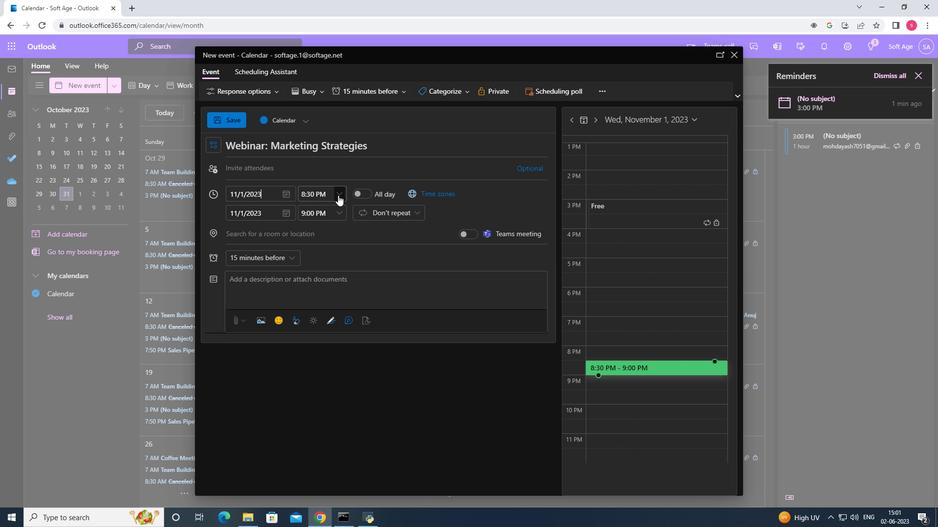 
Action: Mouse pressed left at (339, 195)
Screenshot: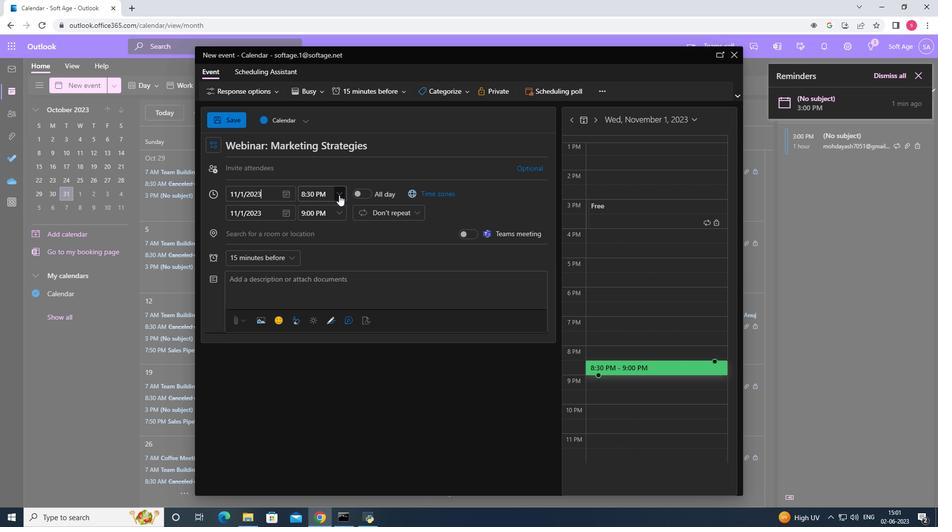 
Action: Mouse moved to (353, 205)
Screenshot: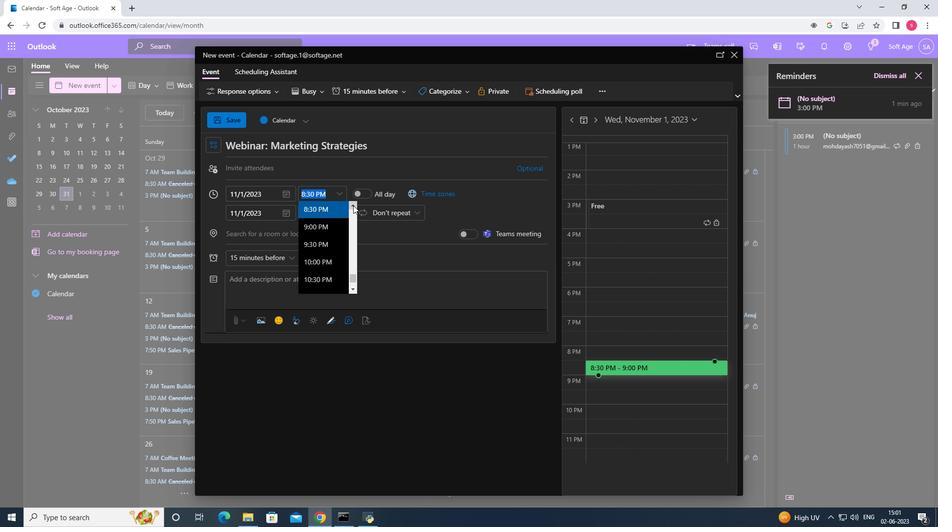 
Action: Mouse pressed left at (353, 205)
Screenshot: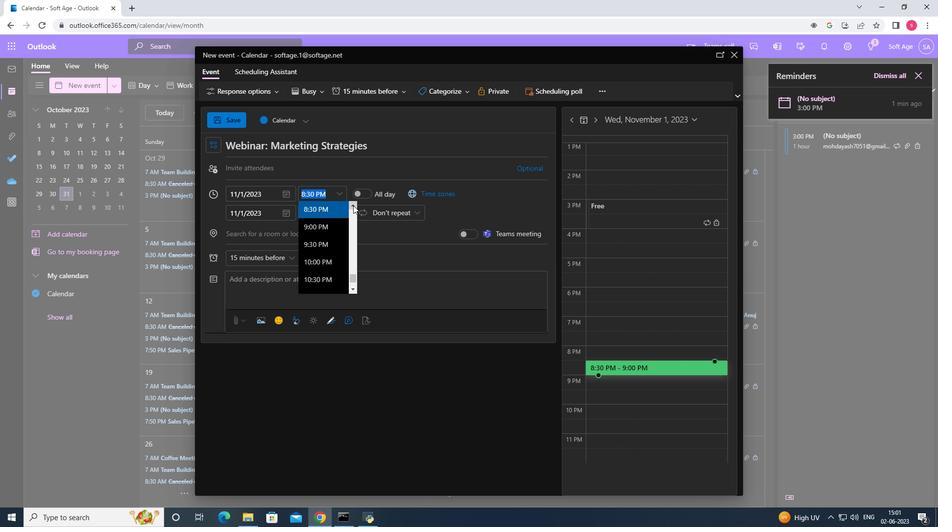 
Action: Mouse moved to (353, 205)
Screenshot: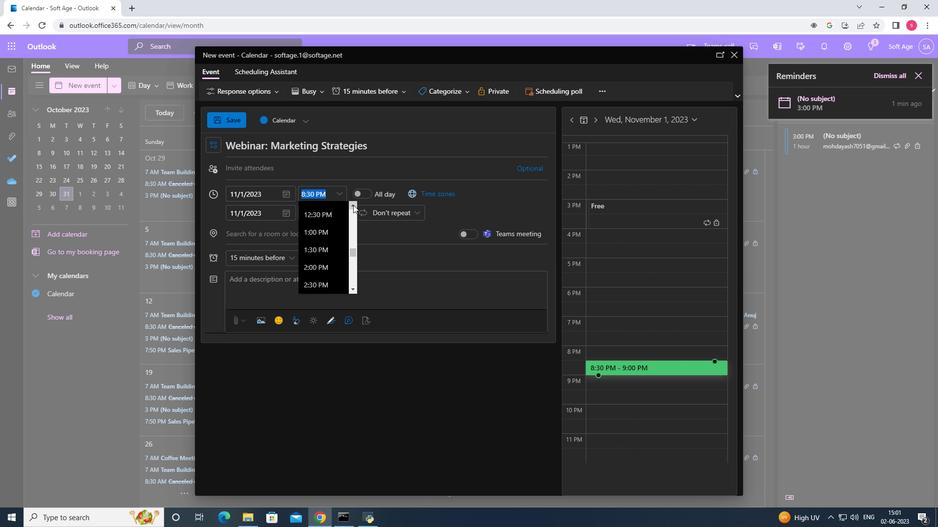 
Action: Mouse pressed left at (353, 205)
Screenshot: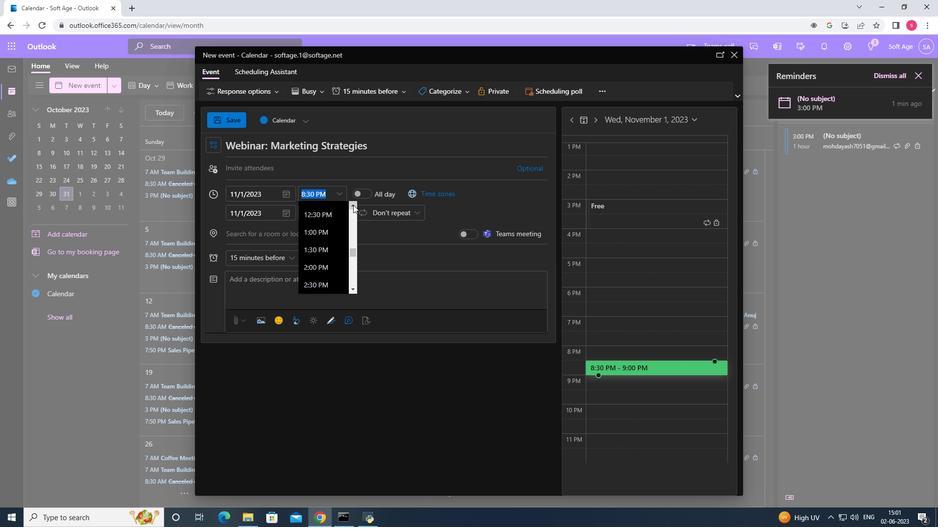 
Action: Mouse pressed left at (353, 205)
Screenshot: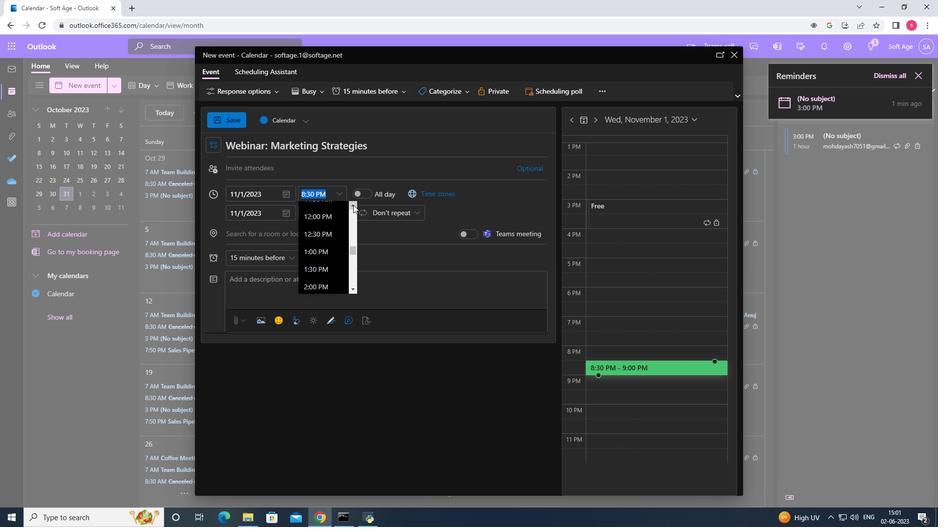 
Action: Mouse pressed left at (353, 205)
Screenshot: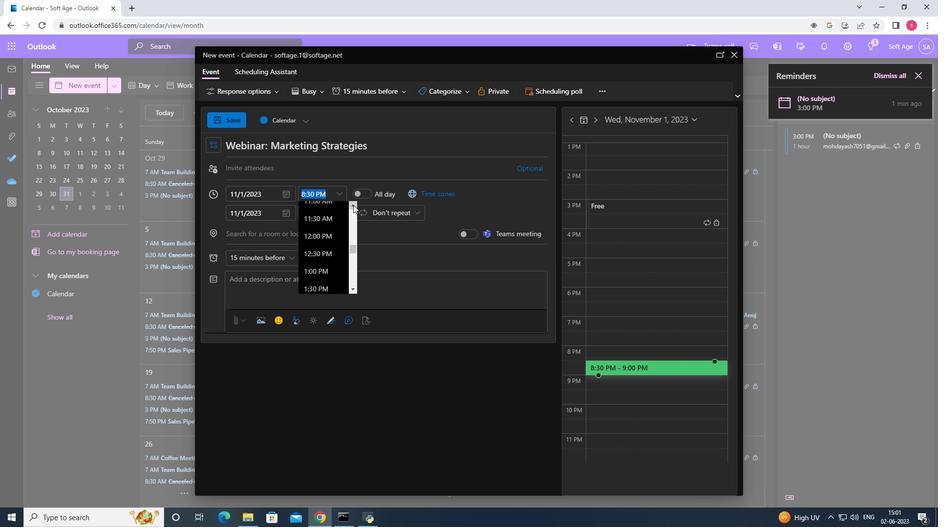 
Action: Mouse pressed left at (353, 205)
Screenshot: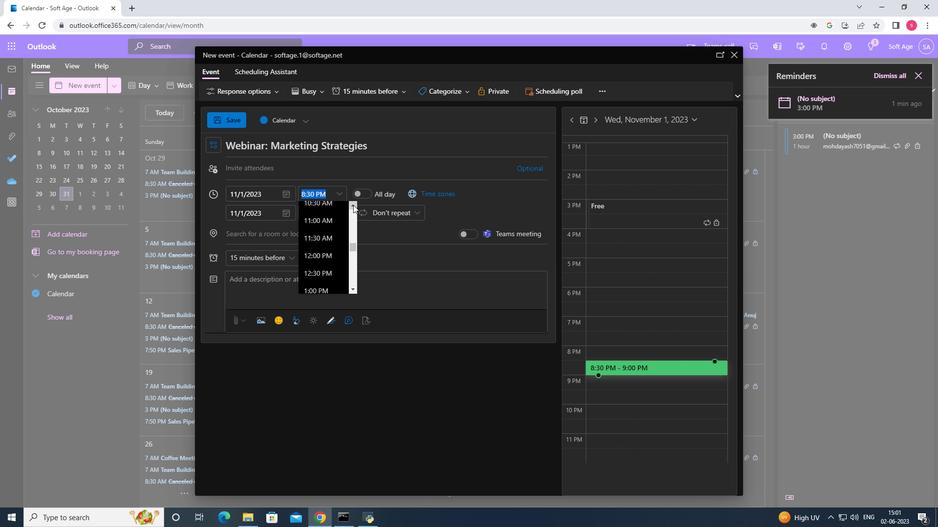 
Action: Mouse pressed left at (353, 205)
Screenshot: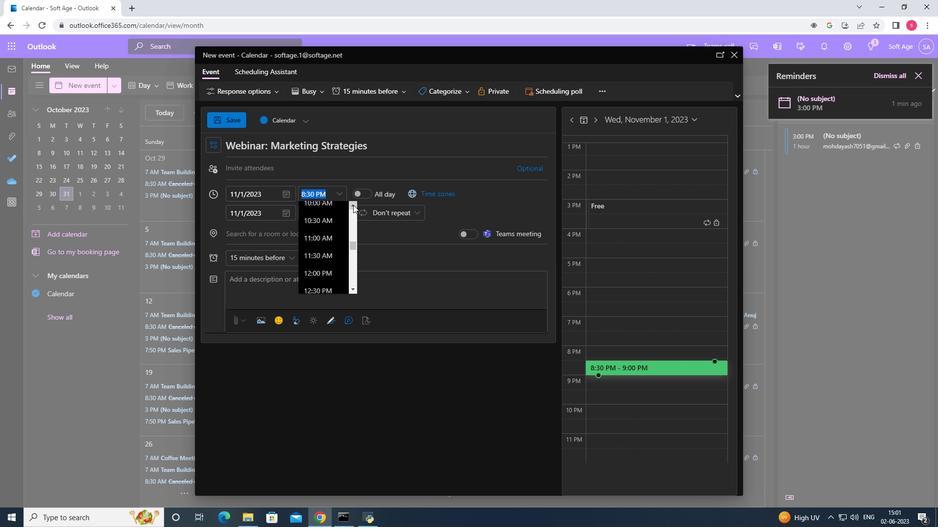 
Action: Mouse pressed left at (353, 205)
Screenshot: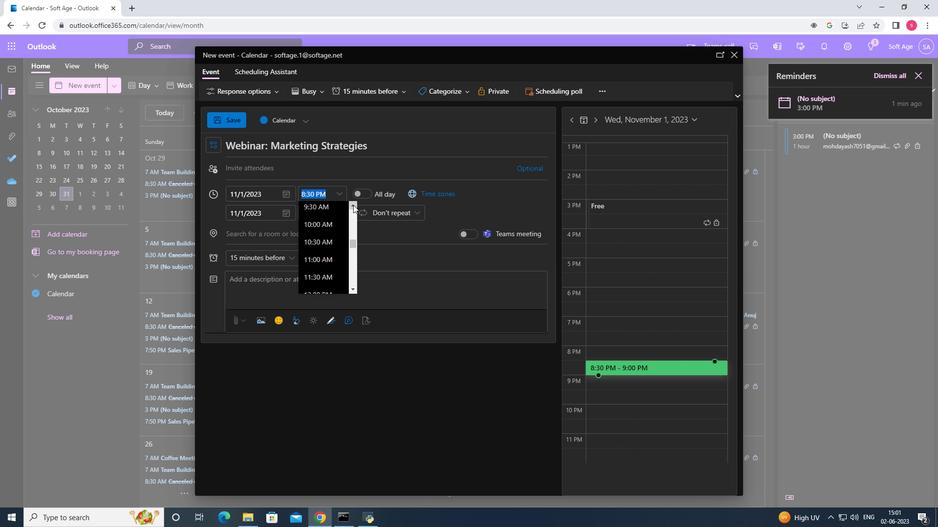 
Action: Mouse pressed left at (353, 205)
Screenshot: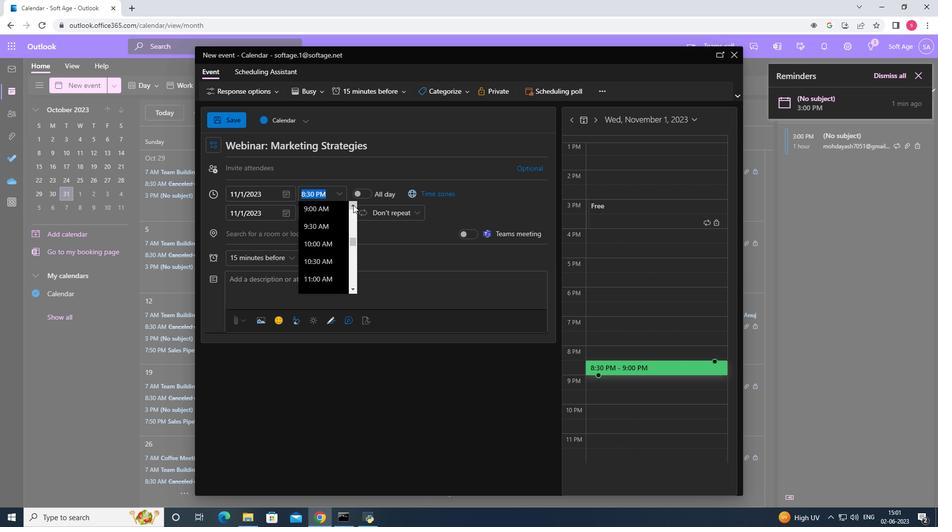 
Action: Mouse pressed left at (353, 205)
Screenshot: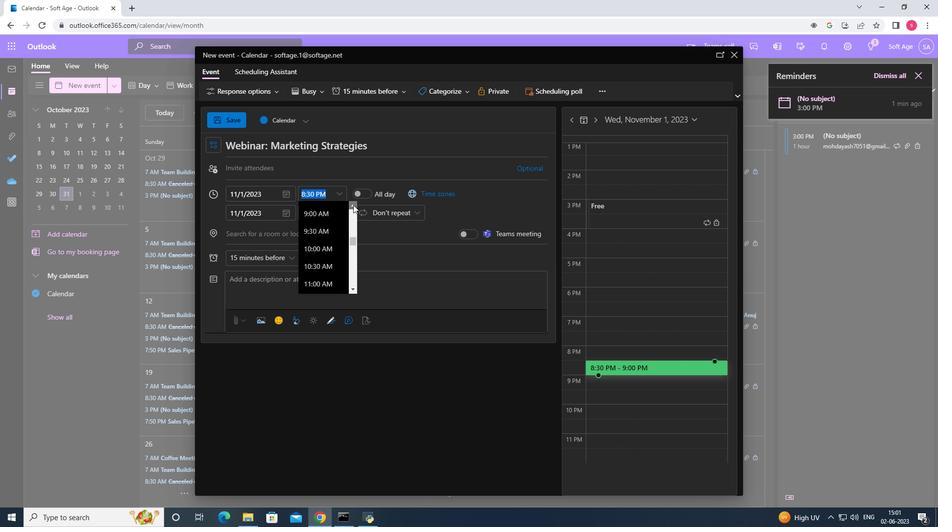 
Action: Mouse pressed left at (353, 205)
Screenshot: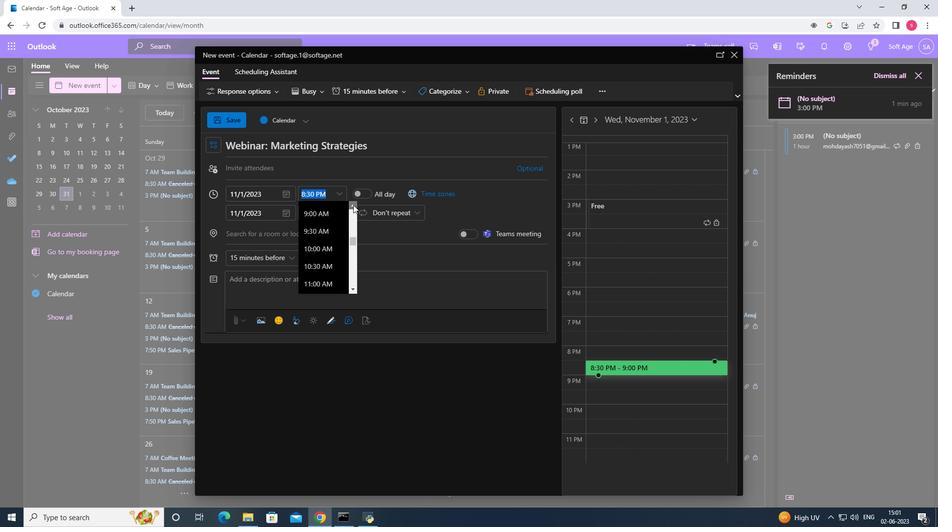 
Action: Mouse pressed left at (353, 205)
Screenshot: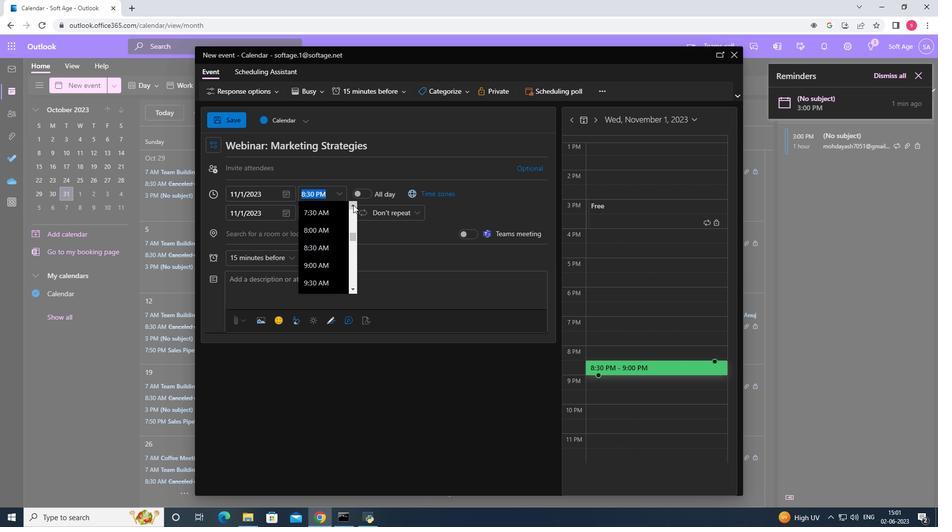
Action: Mouse pressed left at (353, 205)
Screenshot: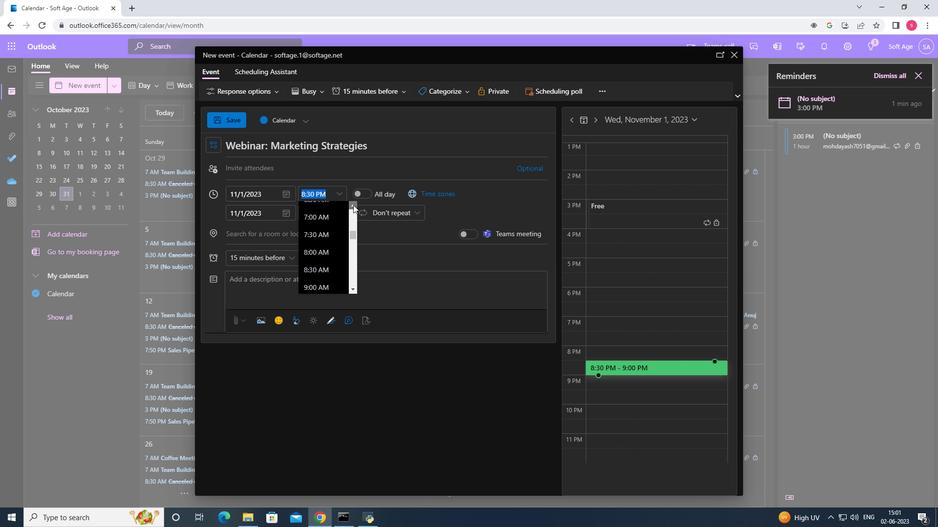 
Action: Mouse moved to (324, 283)
Screenshot: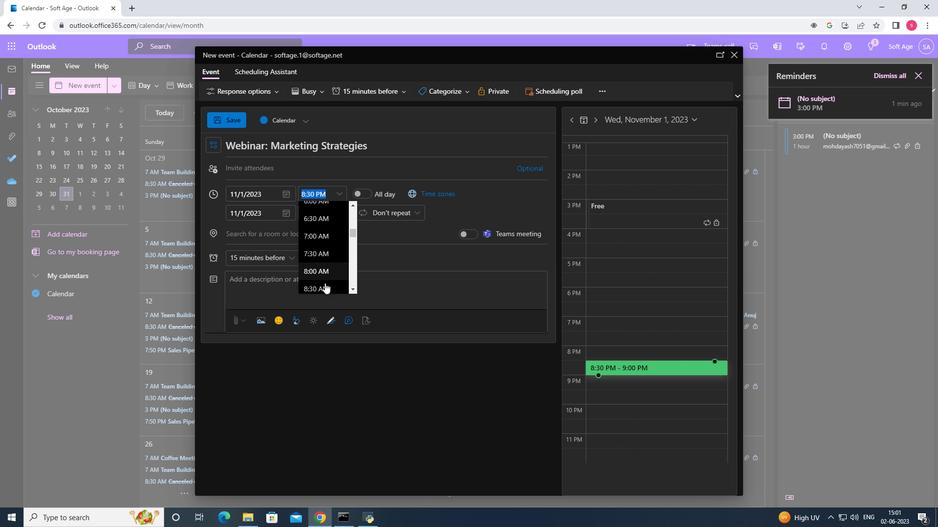 
Action: Mouse pressed left at (324, 283)
Screenshot: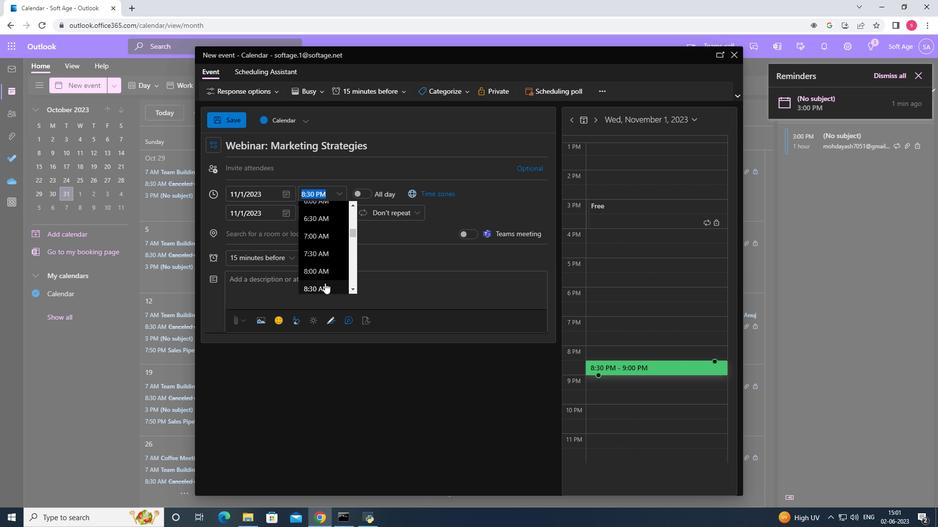 
Action: Mouse moved to (339, 215)
Screenshot: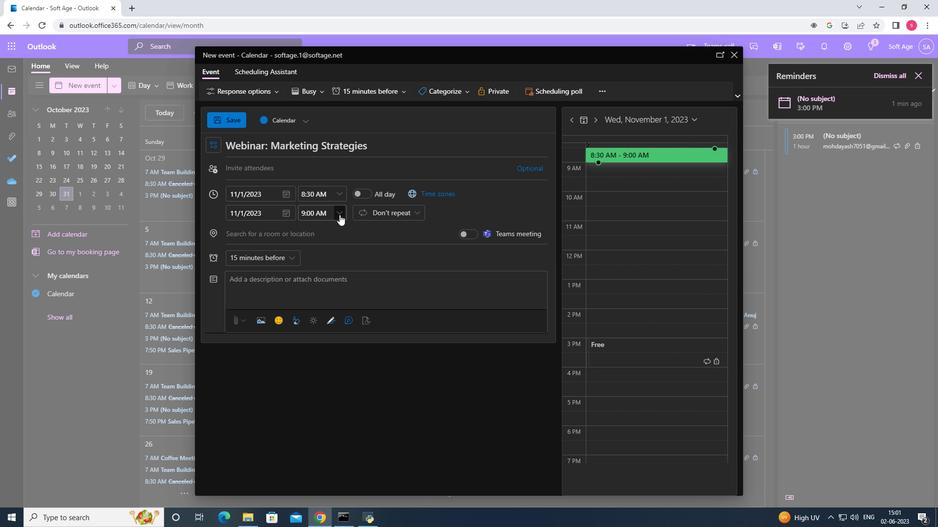 
Action: Mouse pressed left at (339, 215)
Screenshot: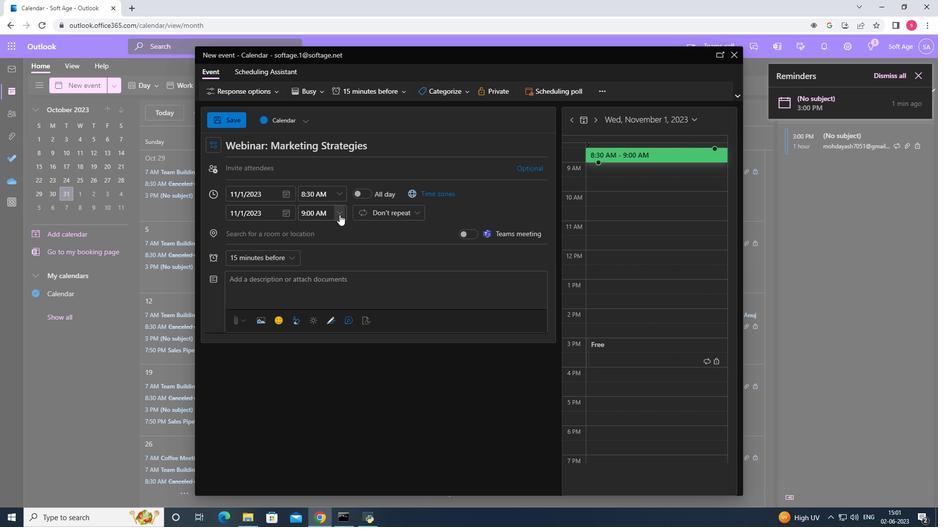 
Action: Mouse moved to (322, 280)
Screenshot: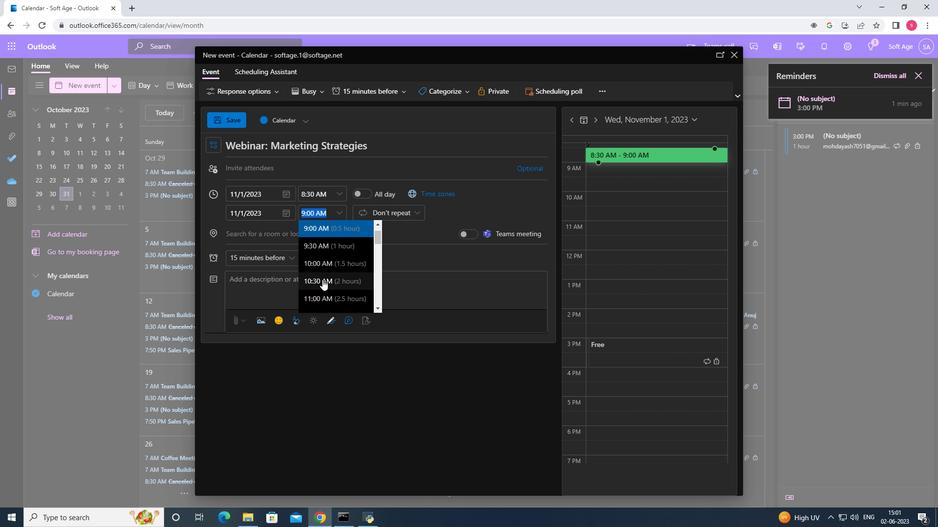 
Action: Mouse pressed left at (322, 280)
Screenshot: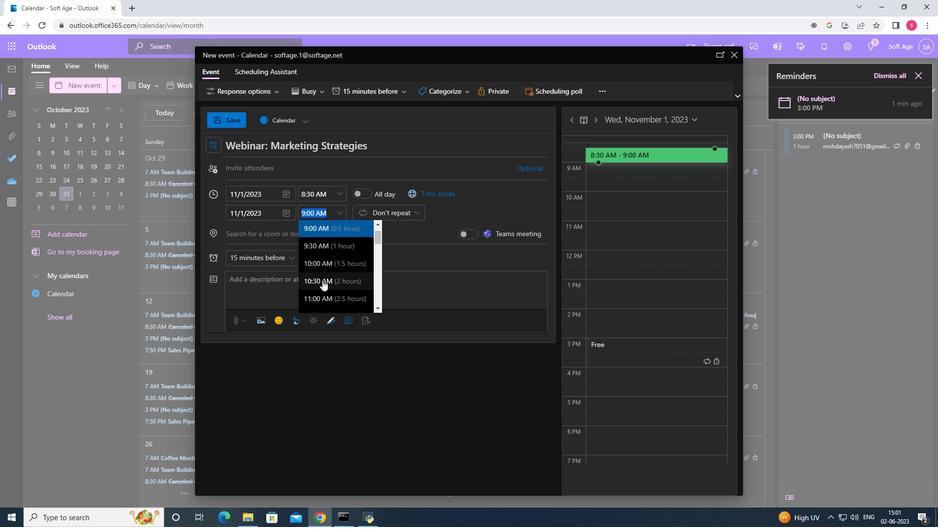 
Action: Mouse moved to (284, 282)
Screenshot: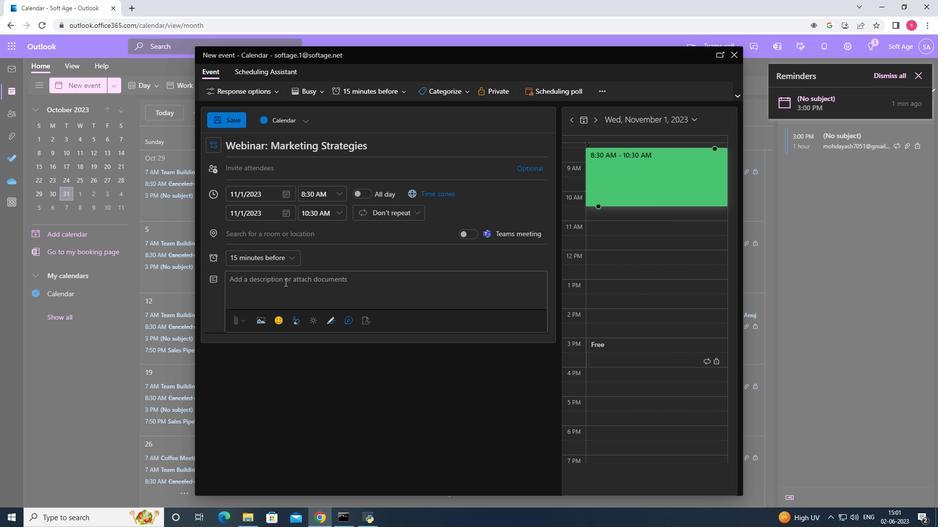 
Action: Mouse pressed left at (284, 282)
Screenshot: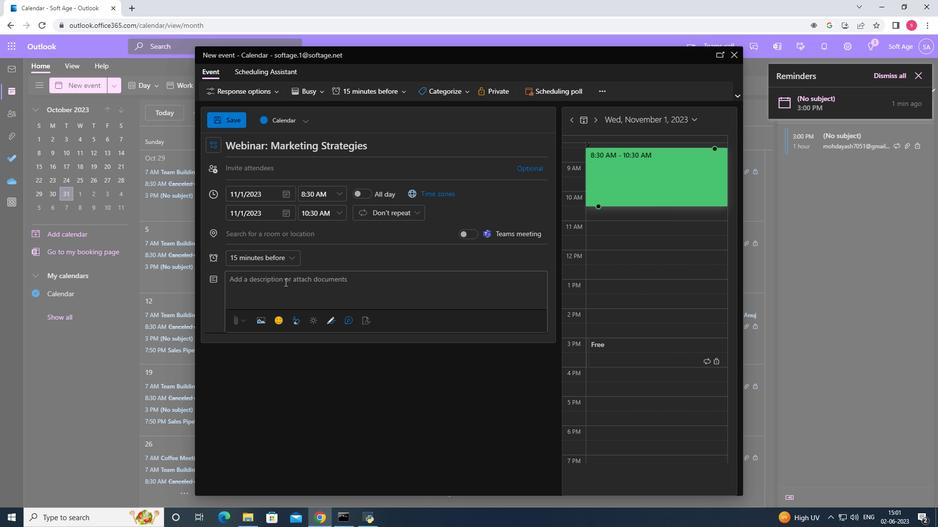 
Action: Mouse moved to (284, 282)
Screenshot: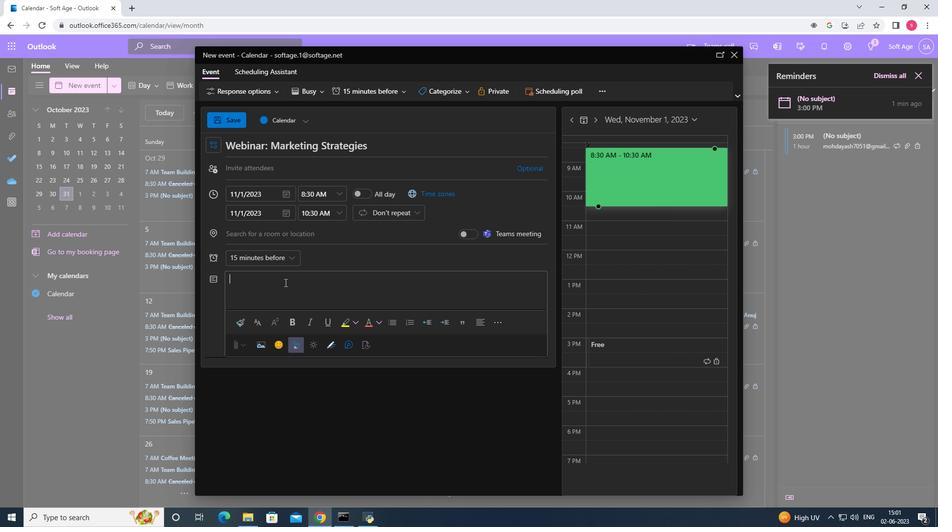 
Action: Key pressed <Key.shift><Key.shift><Key.shift><Key.shift><Key.shift><Key.shift><Key.shift><Key.shift><Key.shift><Key.shift><Key.shift><Key.shift><Key.shift><Key.shift><Key.shift><Key.shift><Key.shift><Key.shift><Key.shift><Key.shift>This<Key.space>webinar<Key.space>is<Key.space>des<Key.tab><Key.space>provide<Key.space>par<Key.tab><Key.space>valuable<Key.space>issi<Key.backspace><Key.backspace><Key.backspace>nsights<Key.space>into<Key.space>eff<Key.tab><Key.space>digg<Key.backspace>i<Key.tab><Key.space>st<Key.tab>.<Key.space><Key.shift>Iy<Key.backspace>t<Key.space>covers<Key.space>a<Key.space>wi<Key.tab><Key.space>topics,<Key.space><Key.tab><Key.space>search<Key.space>engine<Key.space>optimization<Key.space><Key.shift>(<Key.shift><Key.shift>SEO),<Key.space>so<Key.tab><Key.space>mar<Key.tab><Key.space>conte<Key.tab>,<Key.space>en<Key.backspace>m<Key.tab>,<Key.space>paid<Key.tab>,<Key.space>and<Key.space>more.
Screenshot: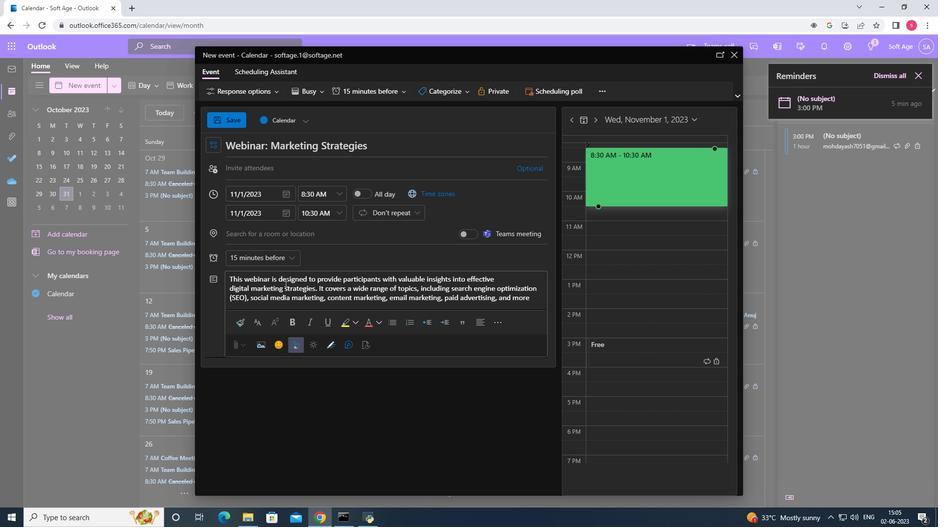 
Action: Mouse moved to (458, 89)
Screenshot: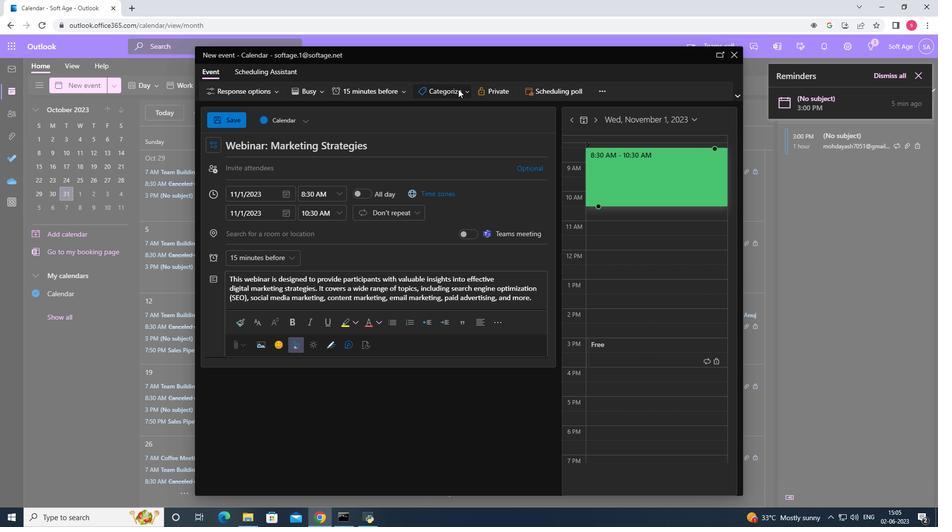 
Action: Mouse pressed left at (458, 89)
Screenshot: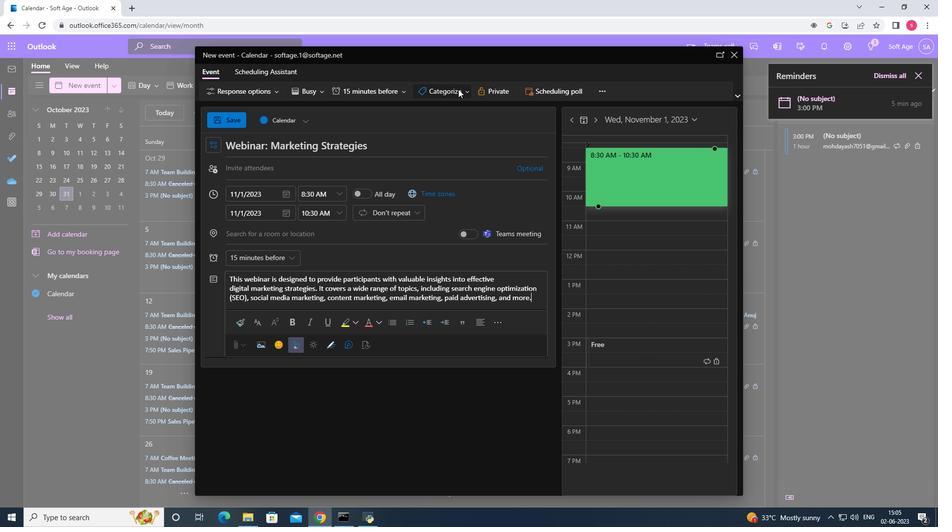 
Action: Mouse moved to (466, 186)
Screenshot: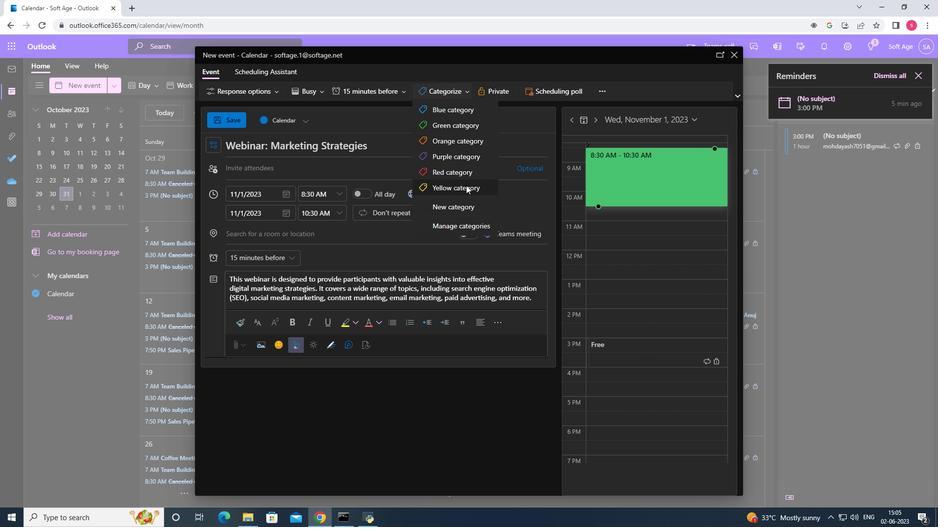 
Action: Mouse pressed left at (466, 186)
Screenshot: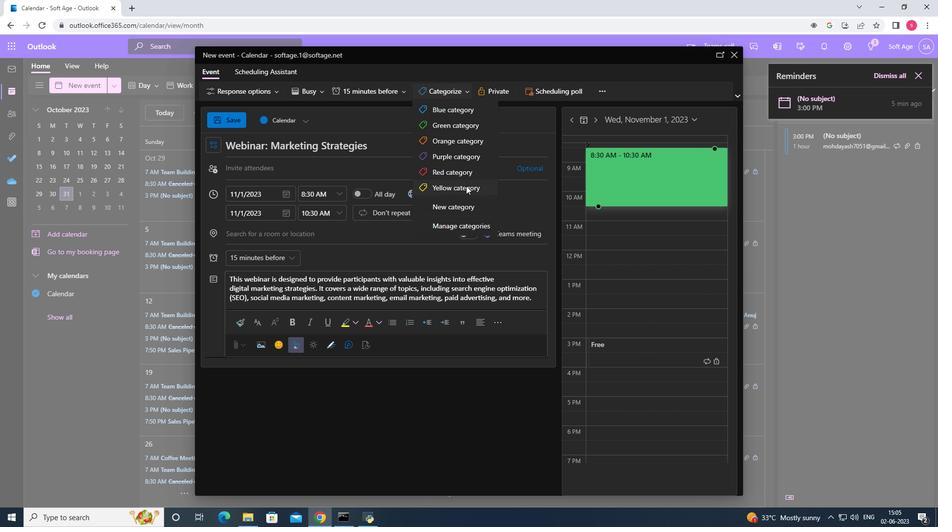 
Action: Mouse moved to (343, 237)
Screenshot: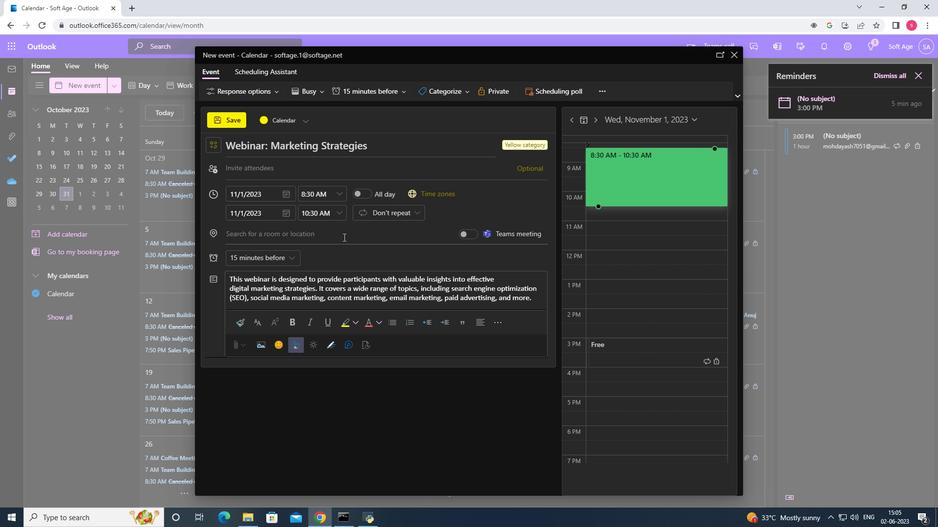 
Action: Mouse pressed left at (343, 237)
Screenshot: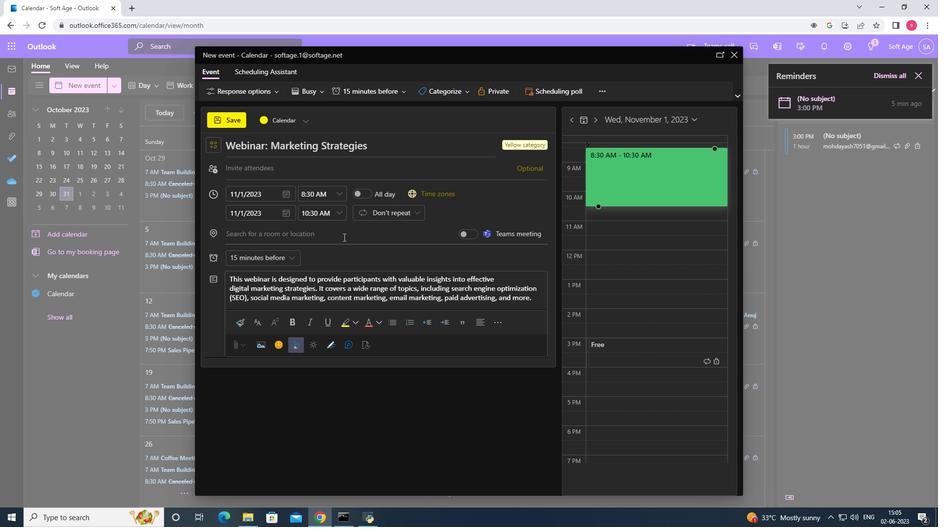 
Action: Mouse moved to (342, 238)
Screenshot: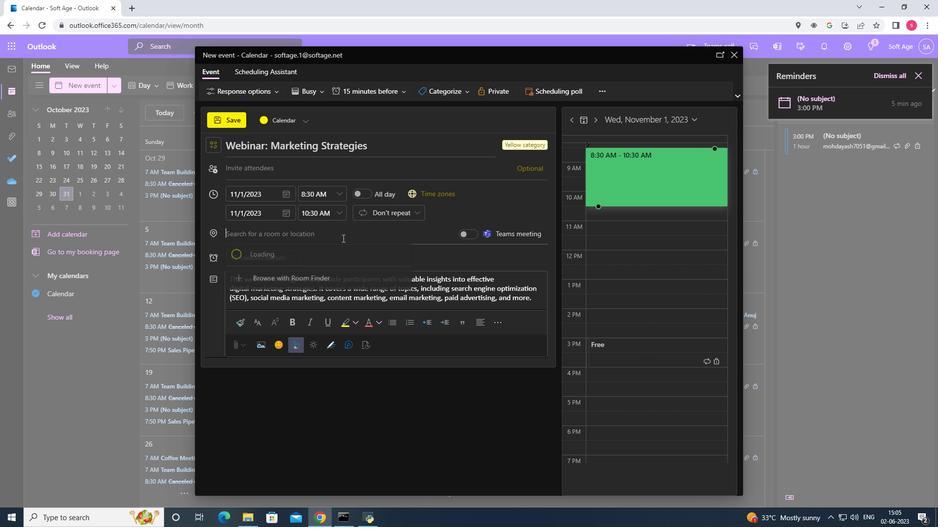 
Action: Key pressed 987<Key.space>market<Key.space><Key.shift>Street<Key.space><Key.backspace>,<Key.space><Key.shift>Financial<Key.space>district<Key.space><Key.backspace>,<Key.space>san<Key.space><Key.shift>francisco
Screenshot: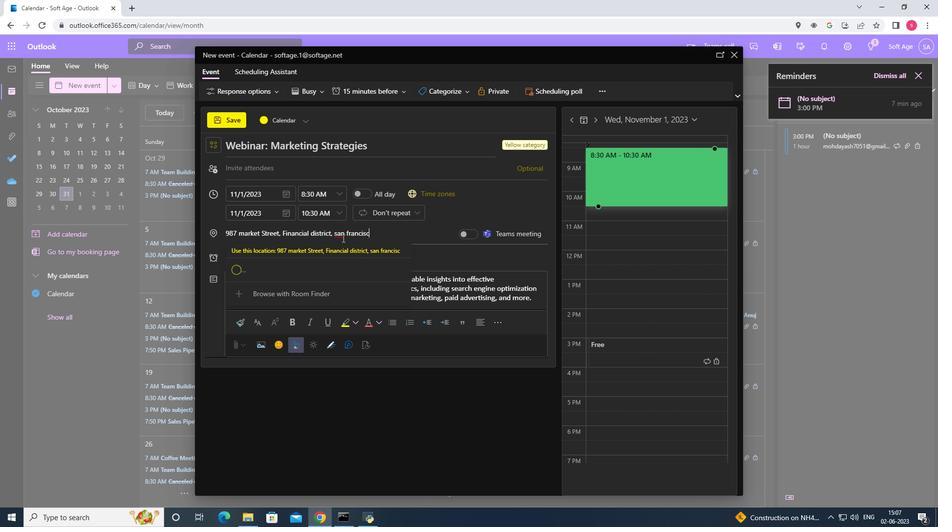 
Action: Mouse moved to (361, 252)
Screenshot: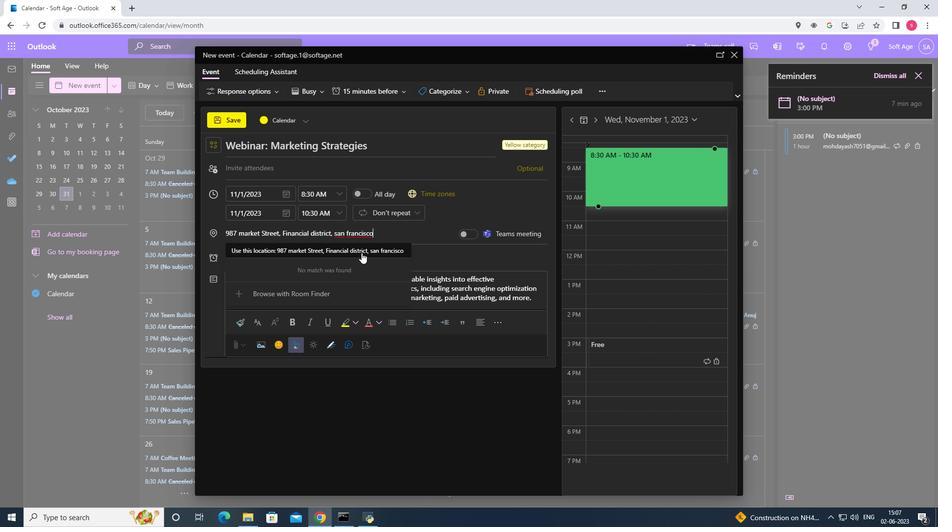 
Action: Mouse pressed left at (361, 252)
Screenshot: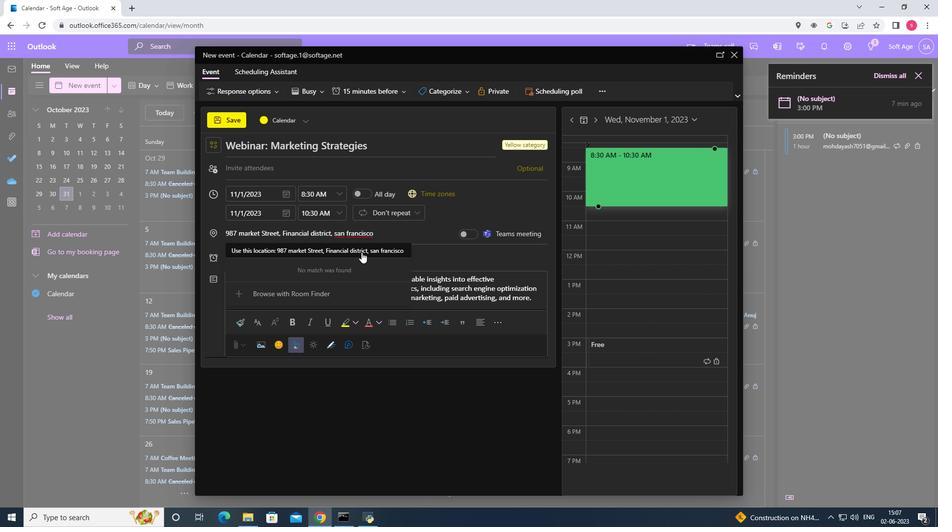 
Action: Mouse moved to (272, 168)
Screenshot: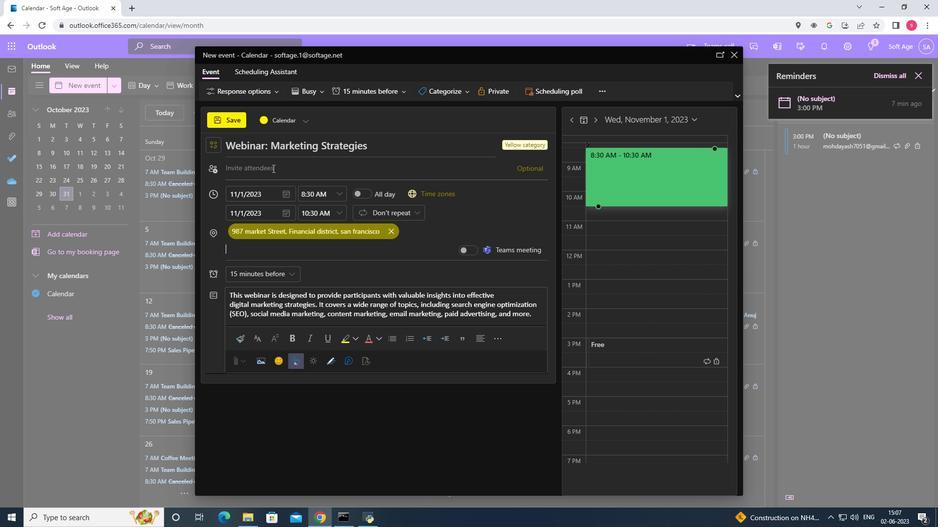 
Action: Mouse pressed left at (272, 168)
Screenshot: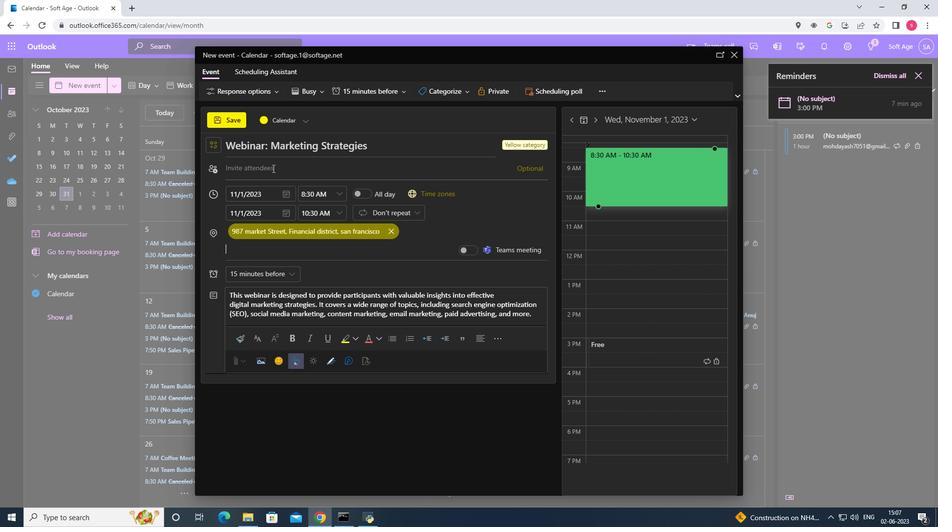 
Action: Key pressed soft
Screenshot: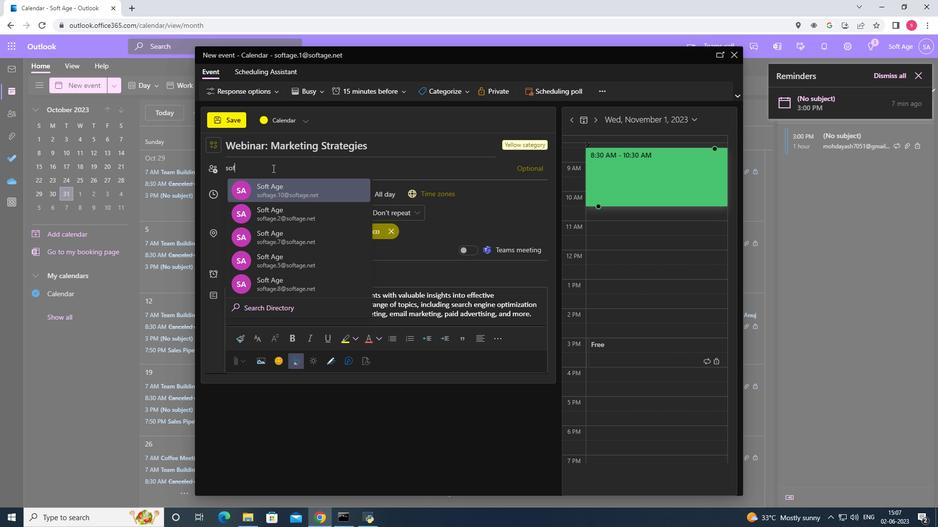 
Action: Mouse moved to (297, 246)
Screenshot: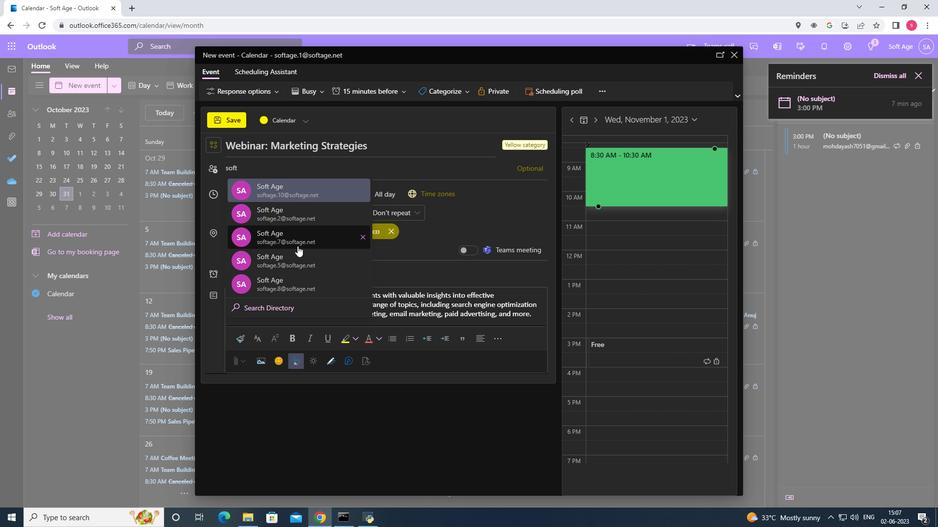 
Action: Key pressed age
Screenshot: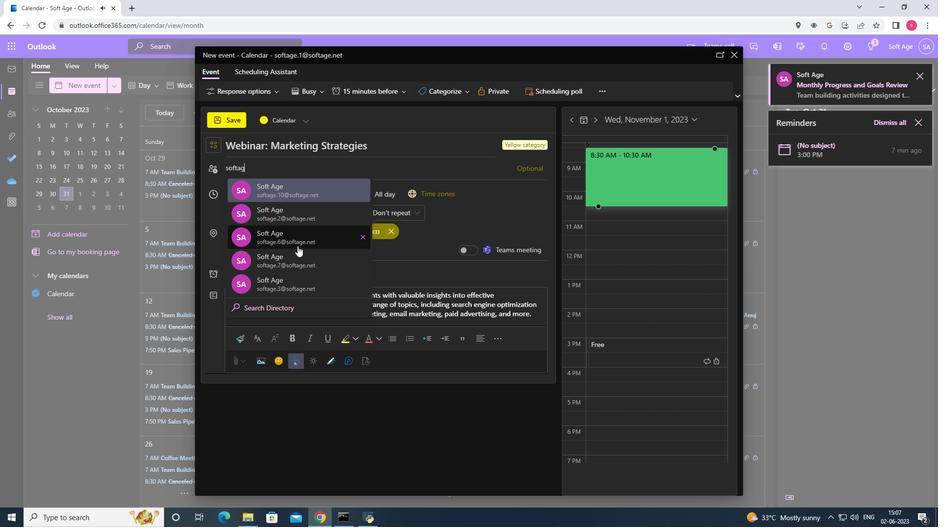 
Action: Mouse moved to (263, 244)
Screenshot: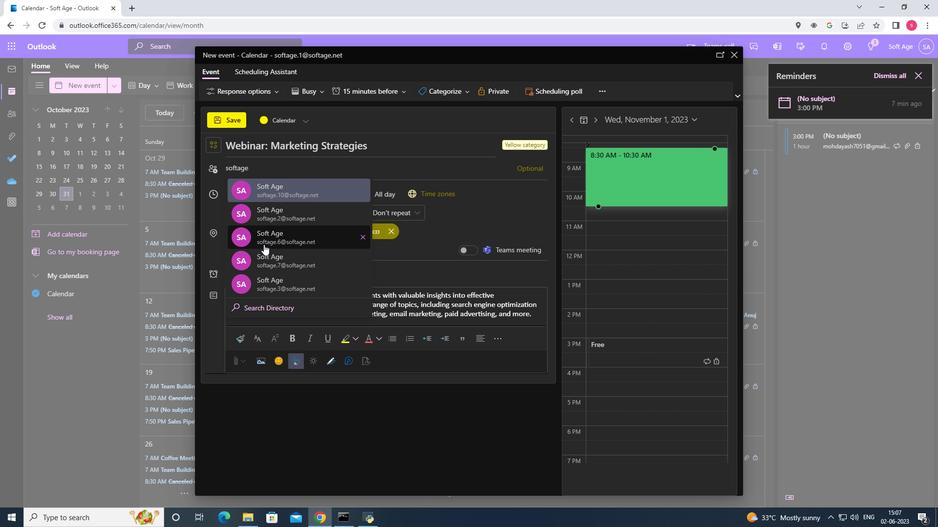 
Action: Mouse pressed left at (263, 244)
Screenshot: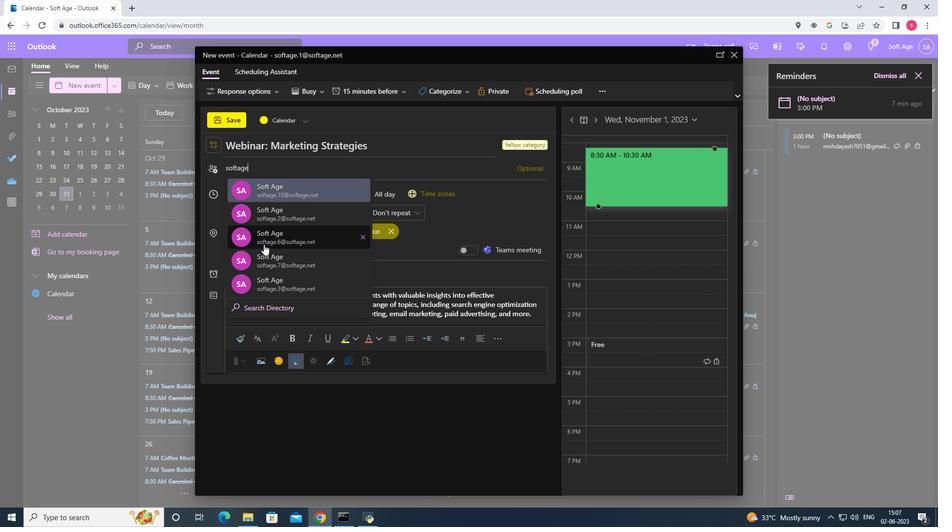 
Action: Key pressed soft
Screenshot: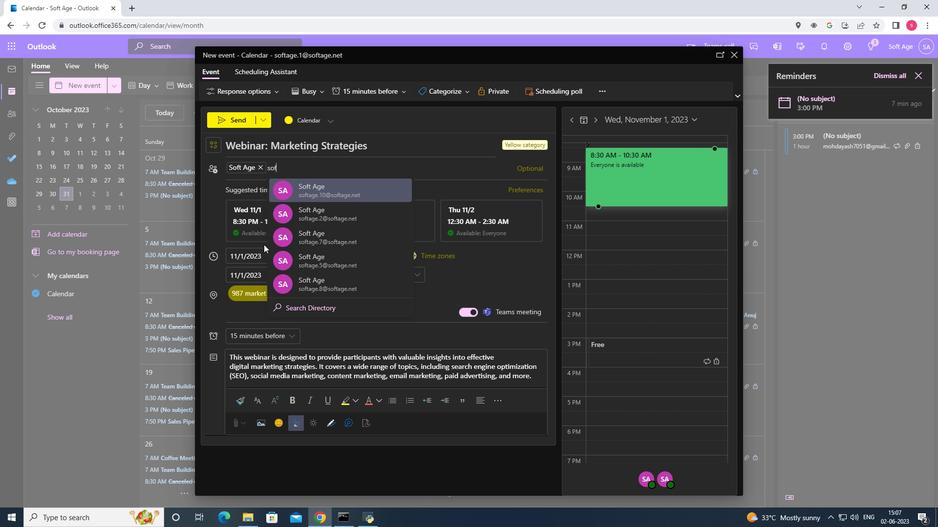 
Action: Mouse moved to (293, 238)
Screenshot: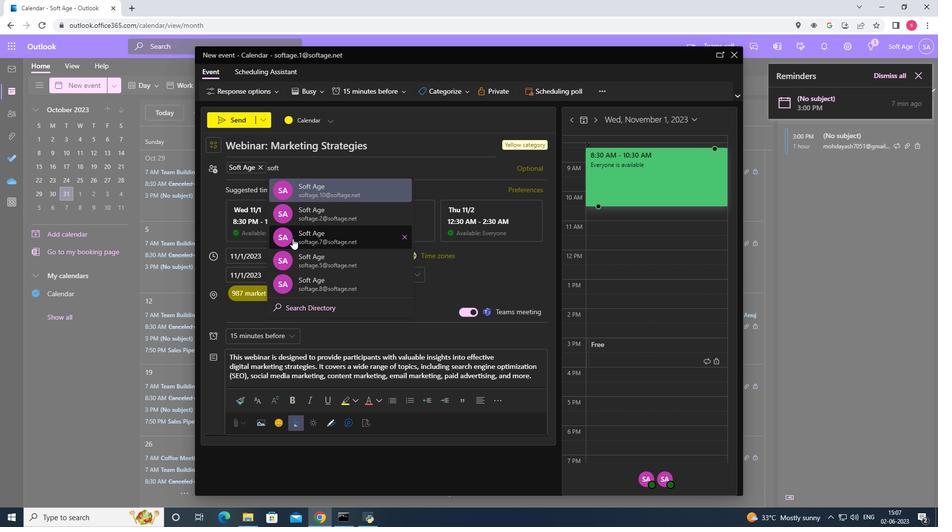 
Action: Mouse pressed left at (293, 238)
Screenshot: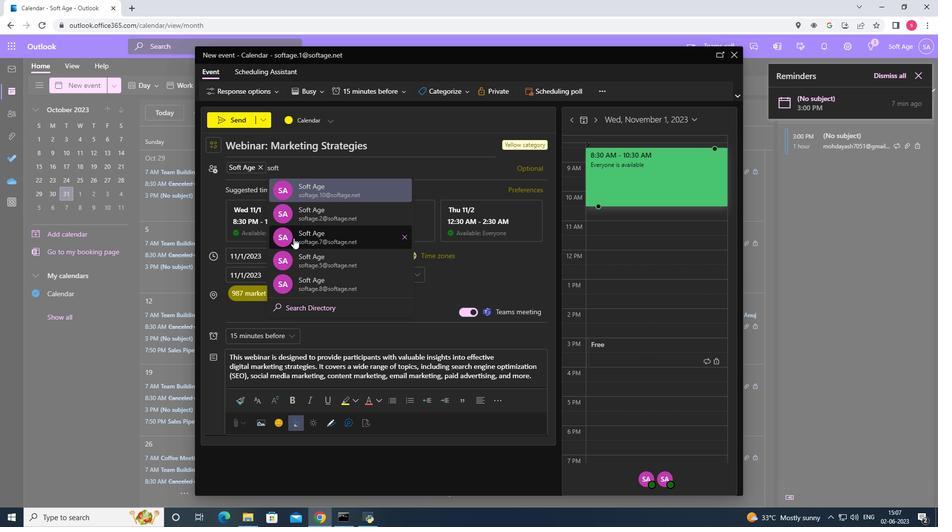 
Action: Mouse moved to (292, 340)
Screenshot: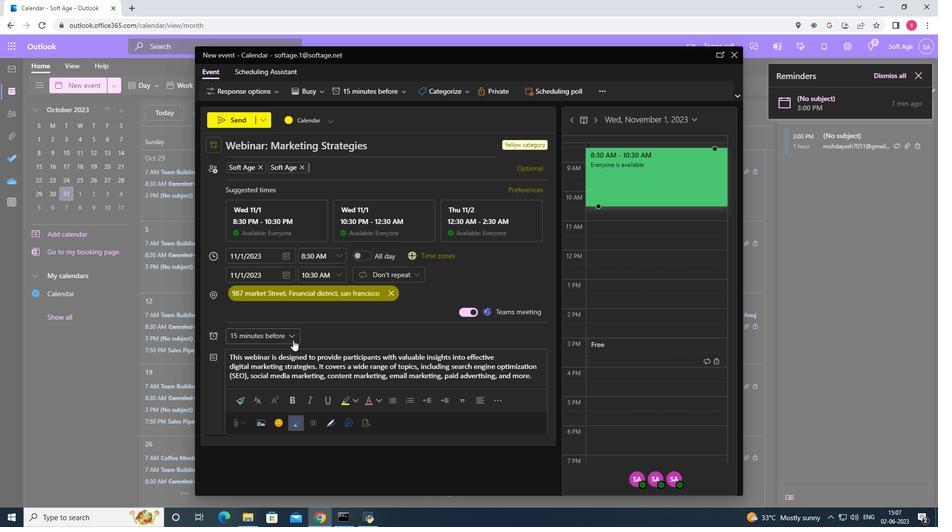 
Action: Mouse pressed left at (292, 340)
Screenshot: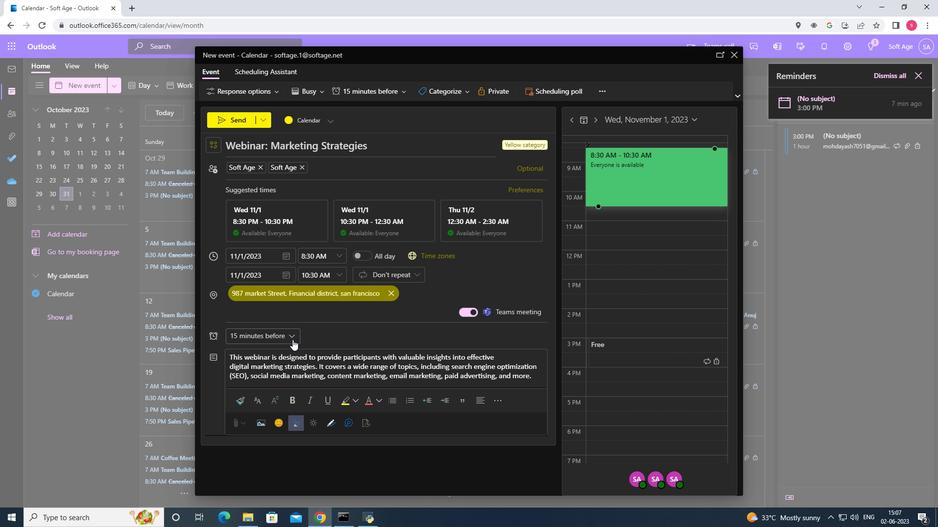 
Action: Mouse moved to (281, 238)
Screenshot: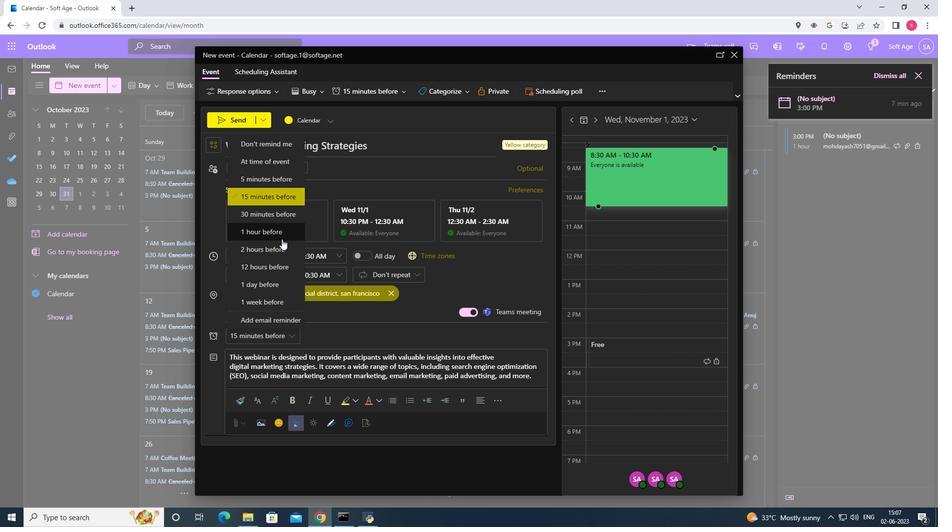 
Action: Mouse pressed left at (281, 238)
Screenshot: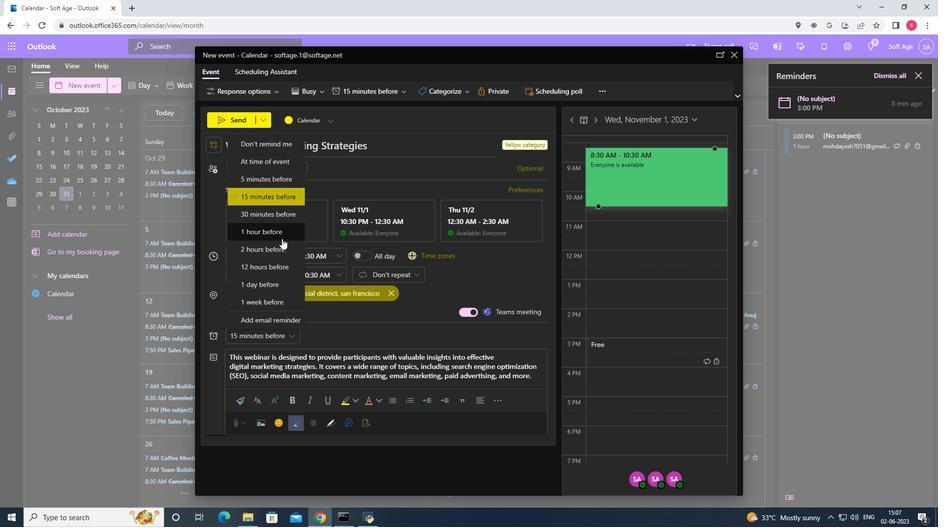 
Action: Mouse moved to (224, 119)
Screenshot: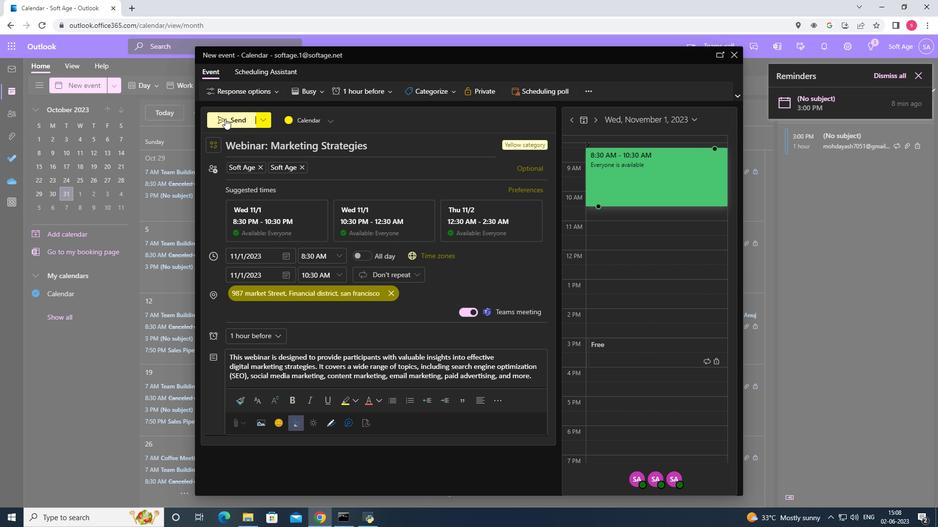 
Action: Mouse pressed left at (224, 119)
Screenshot: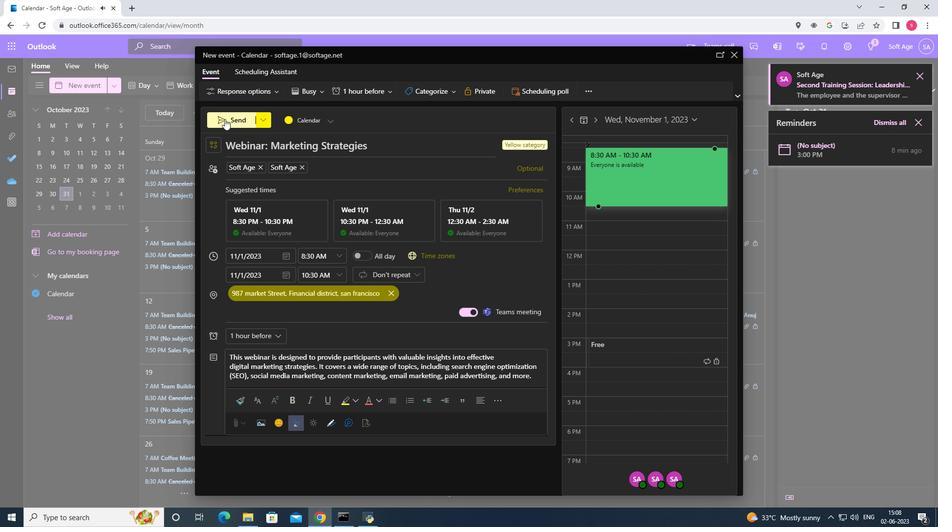 
